 Task: Look for space in Macia, Mozambique from 4th June, 2023 to 8th June, 2023 for 2 adults in price range Rs.8000 to Rs.16000. Place can be private room with 1  bedroom having 1 bed and 1 bathroom. Property type can be house, flat, guest house, hotel. Booking option can be shelf check-in. Required host language is English.
Action: Mouse moved to (420, 92)
Screenshot: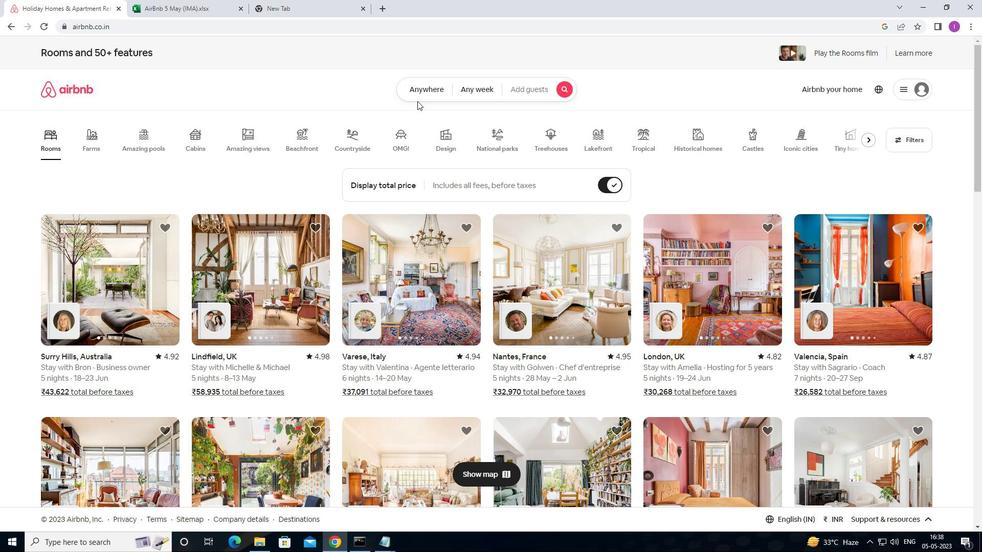 
Action: Mouse pressed left at (420, 92)
Screenshot: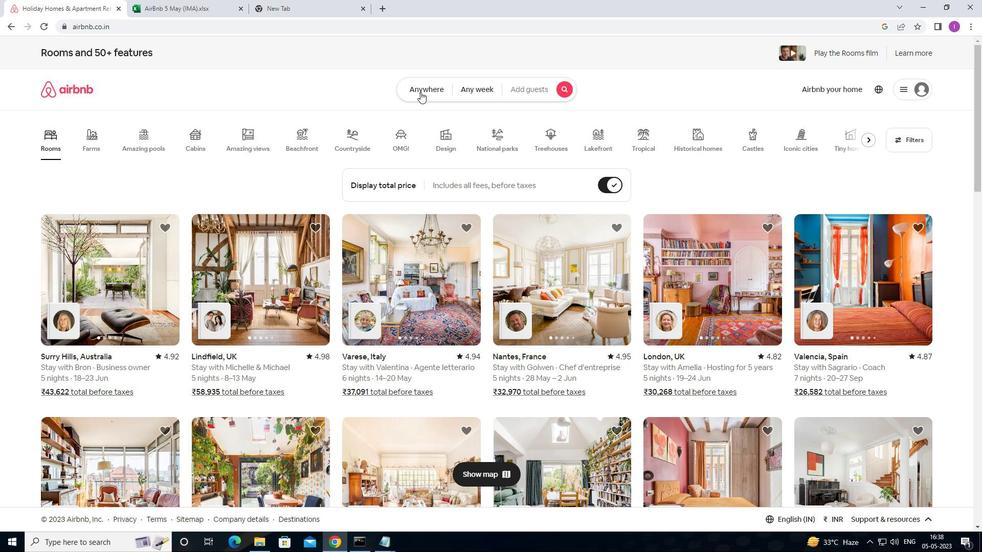 
Action: Mouse moved to (347, 126)
Screenshot: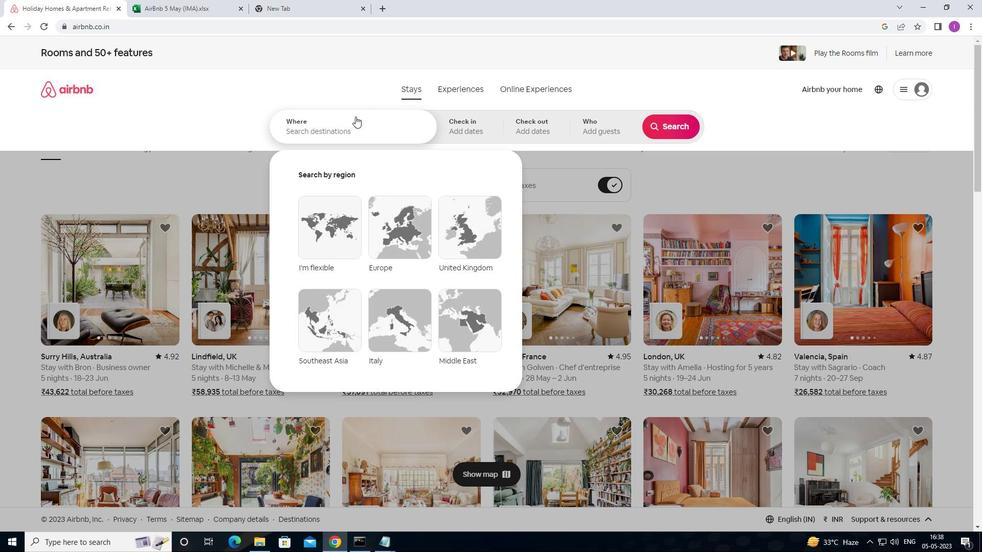 
Action: Mouse pressed left at (347, 126)
Screenshot: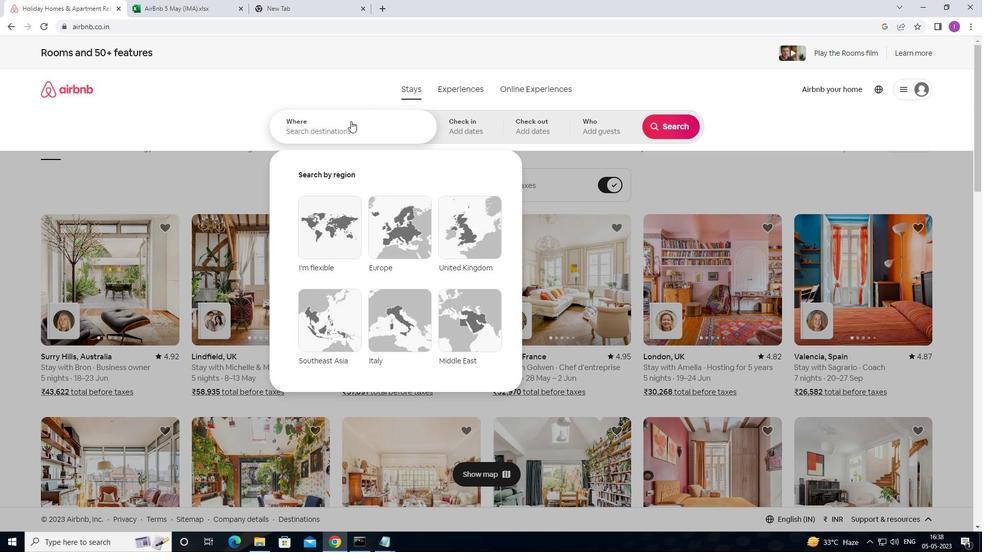 
Action: Key pressed <Key.shift>MACIA,<Key.shift>MNA<Key.backspace>O<Key.backspace><Key.backspace>OZAMBIQUE
Screenshot: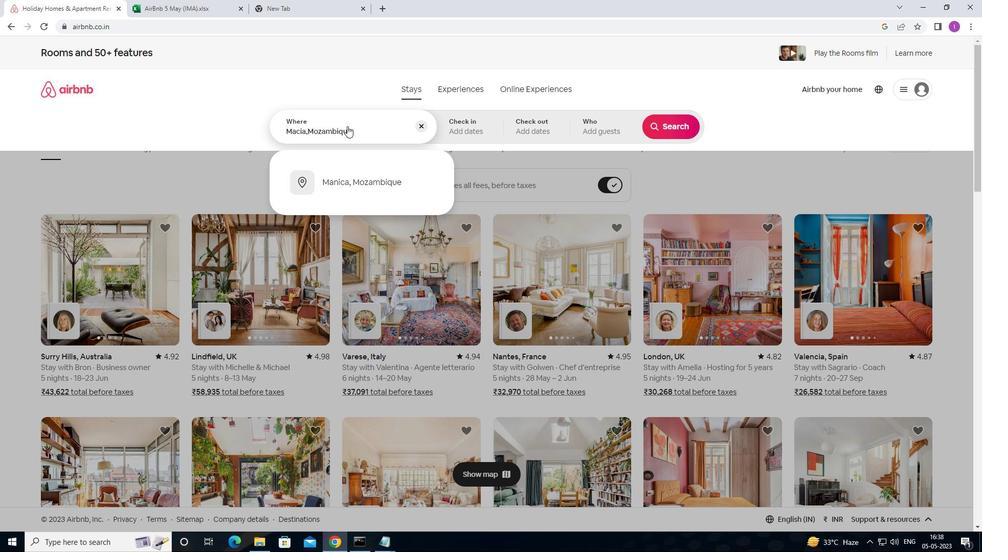 
Action: Mouse moved to (374, 179)
Screenshot: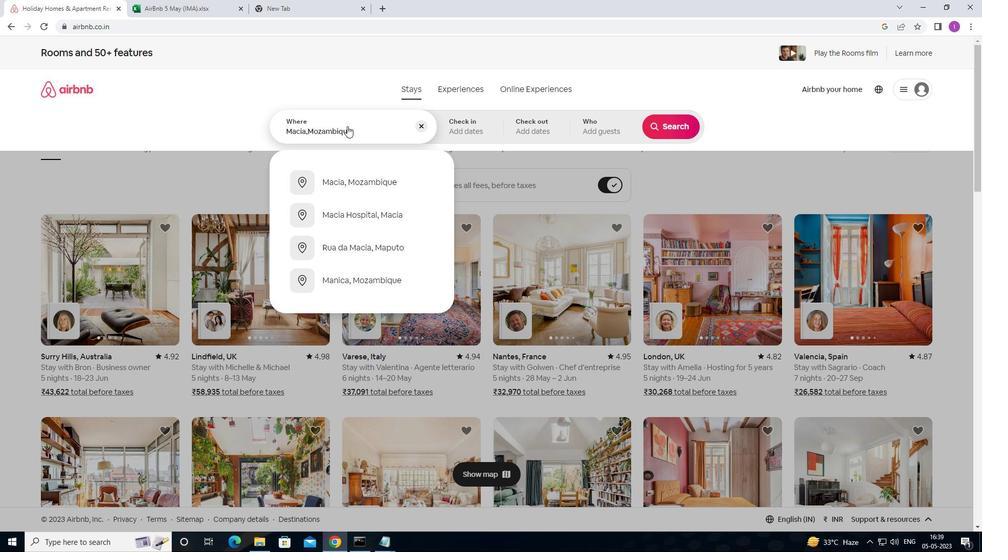 
Action: Mouse pressed left at (374, 179)
Screenshot: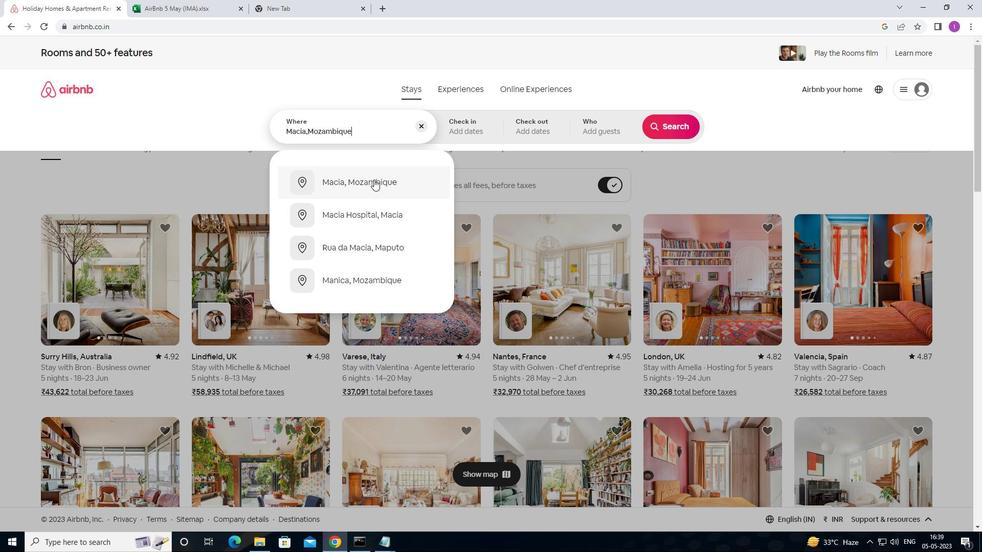
Action: Mouse moved to (480, 126)
Screenshot: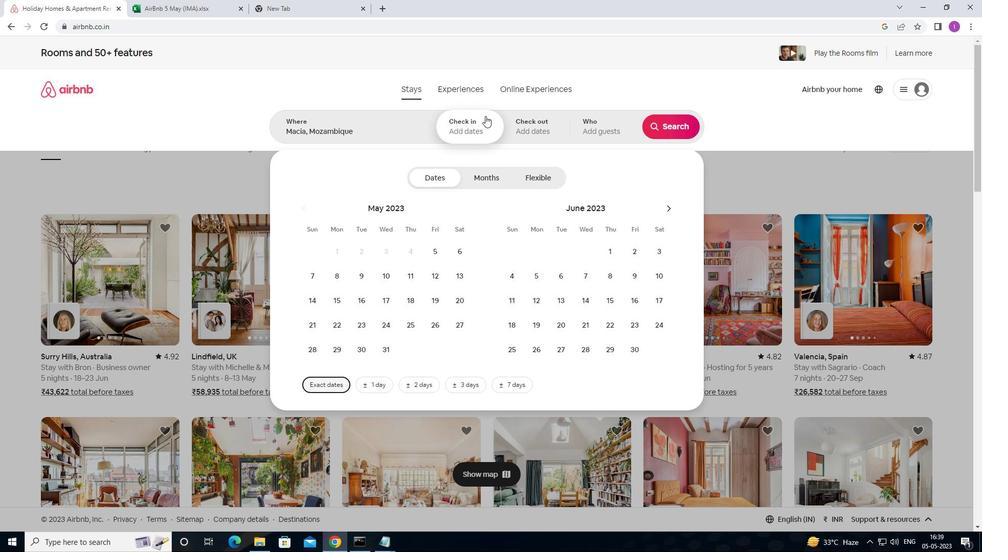 
Action: Mouse pressed left at (480, 126)
Screenshot: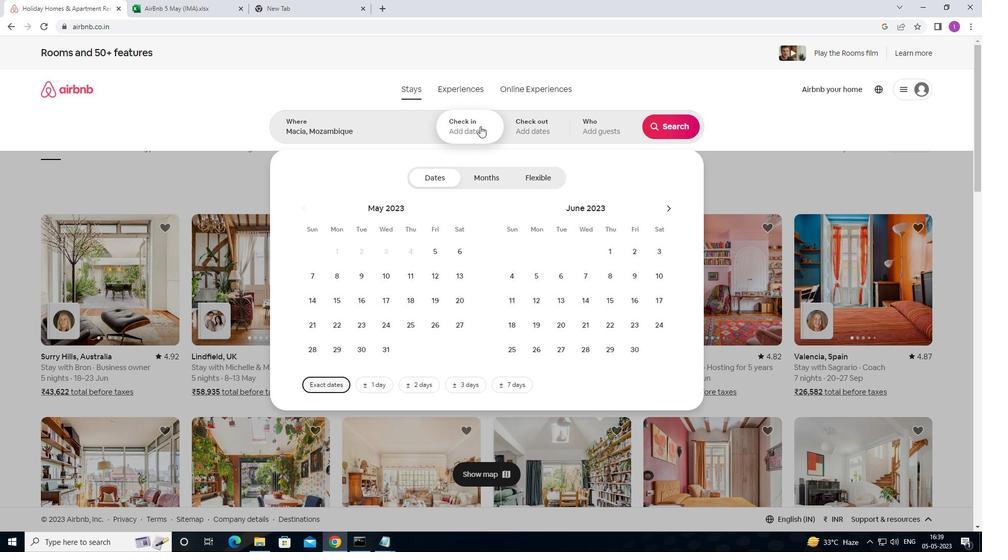 
Action: Mouse moved to (471, 131)
Screenshot: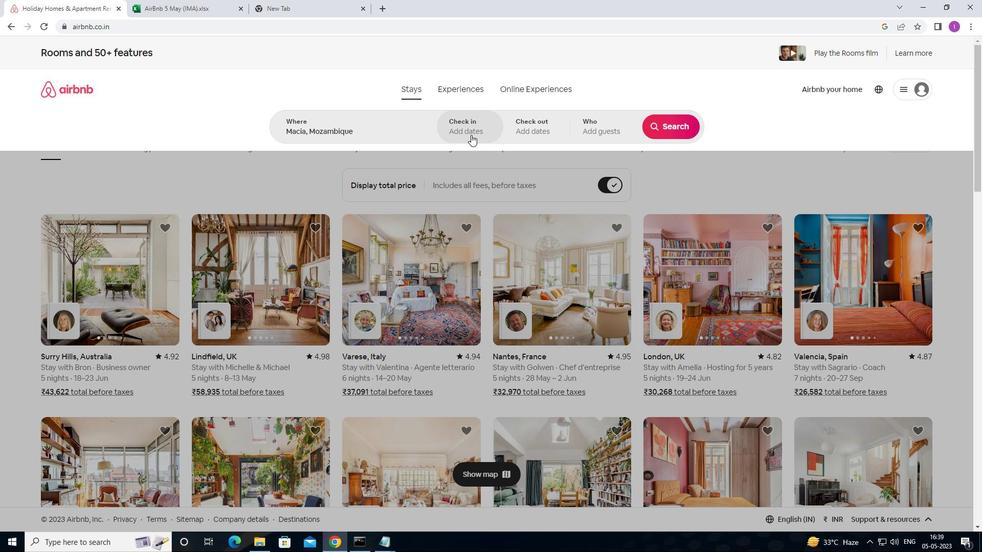
Action: Mouse pressed left at (471, 131)
Screenshot: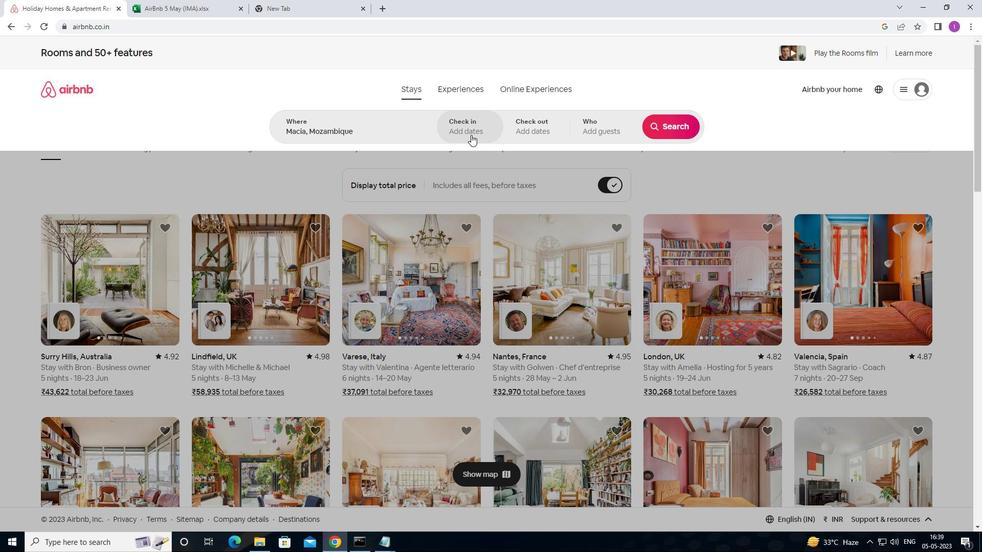 
Action: Mouse moved to (668, 208)
Screenshot: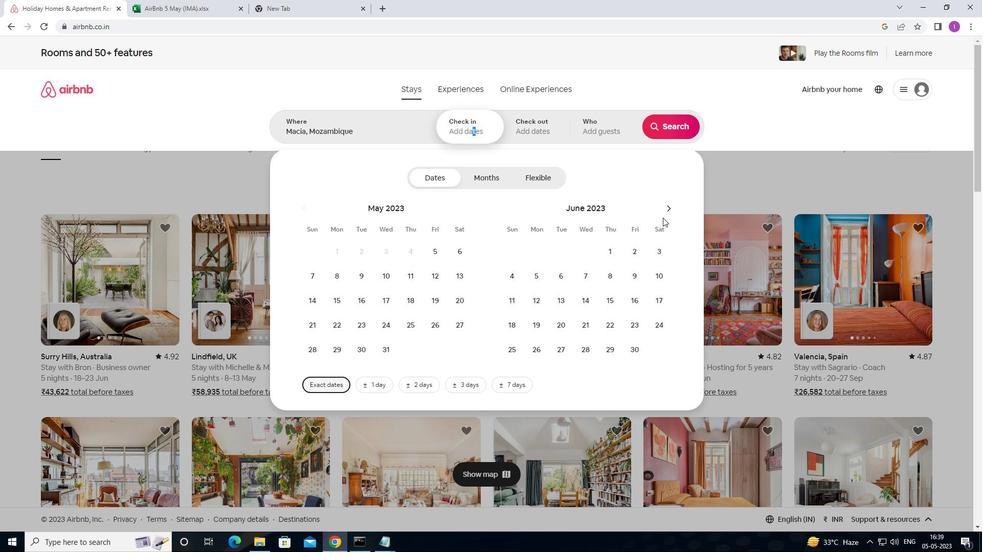 
Action: Mouse pressed left at (668, 208)
Screenshot: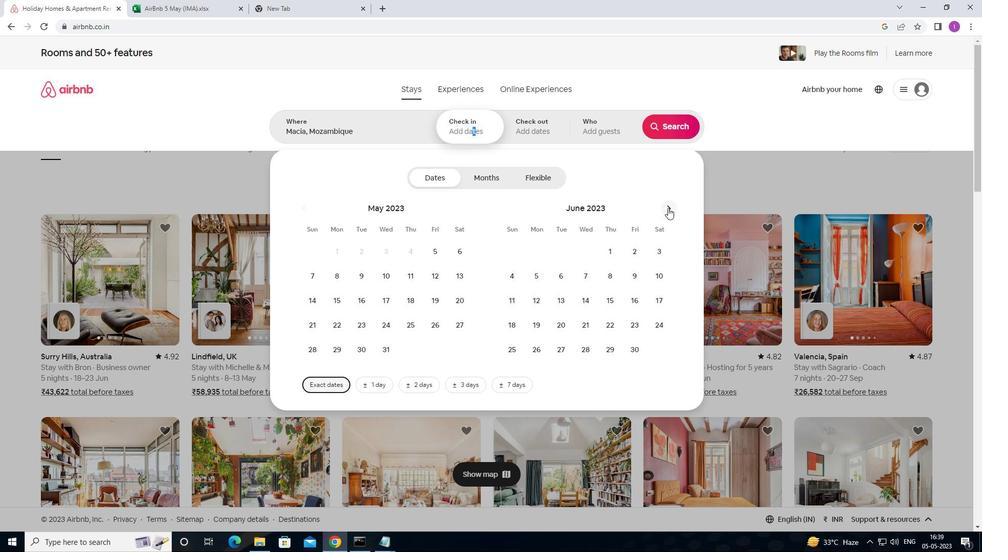 
Action: Mouse pressed left at (668, 208)
Screenshot: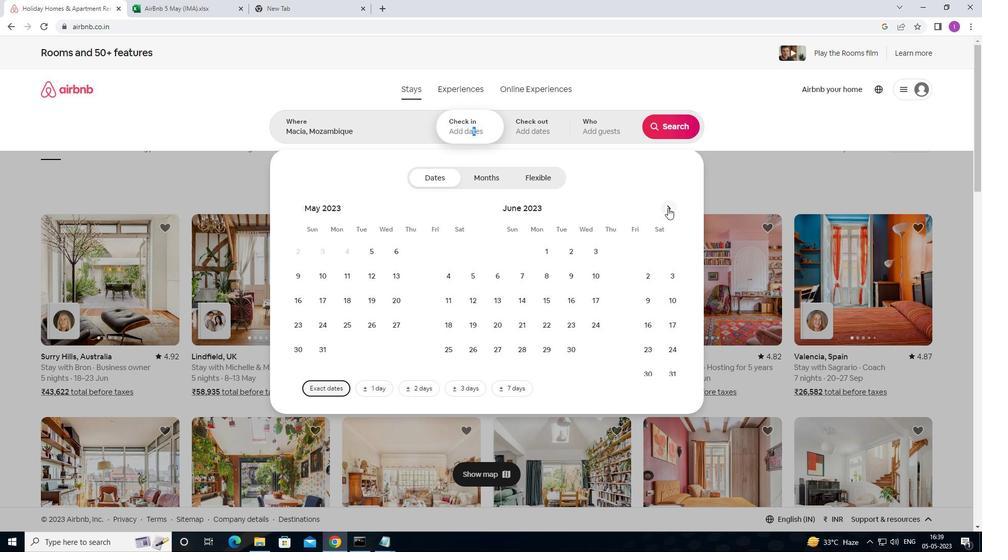 
Action: Mouse moved to (308, 210)
Screenshot: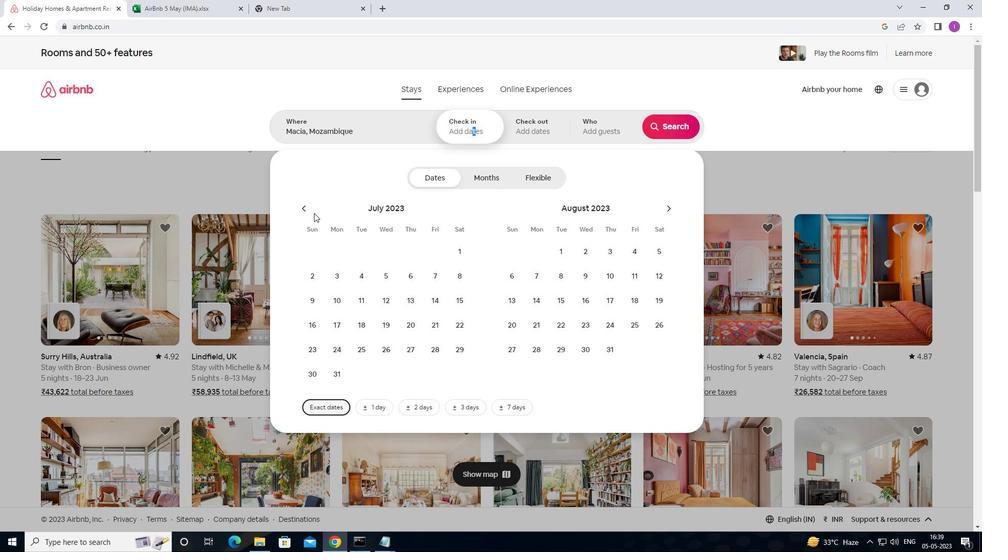 
Action: Mouse pressed left at (308, 210)
Screenshot: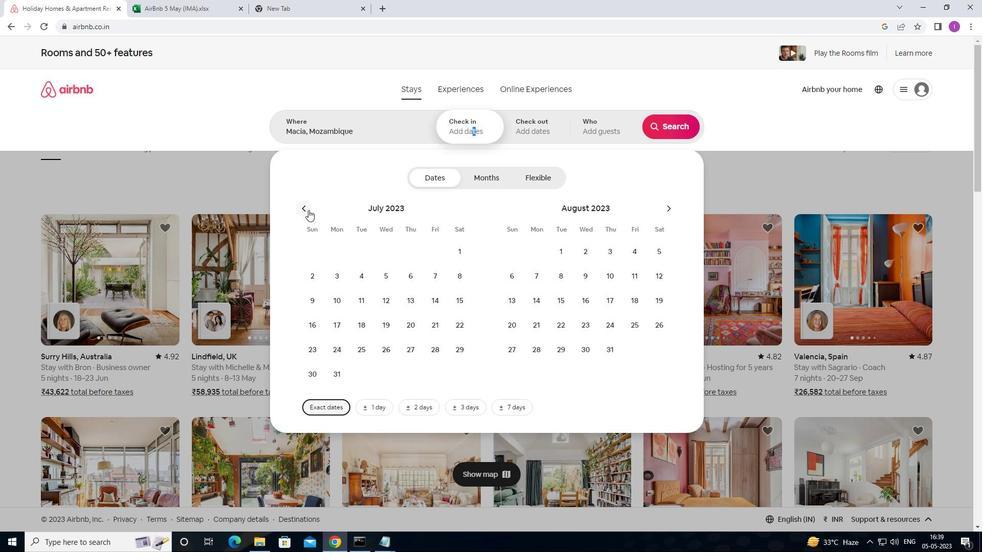 
Action: Mouse moved to (320, 278)
Screenshot: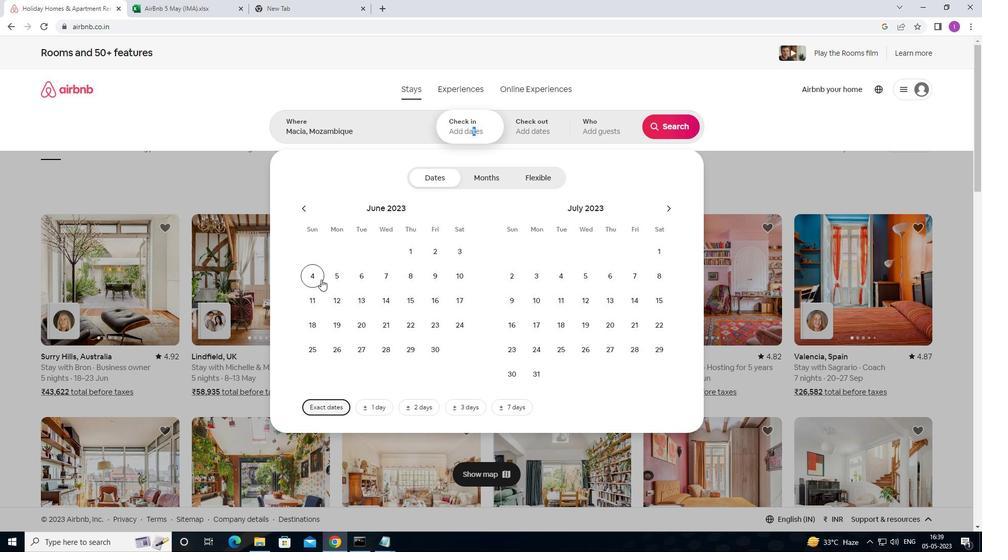 
Action: Mouse pressed left at (320, 278)
Screenshot: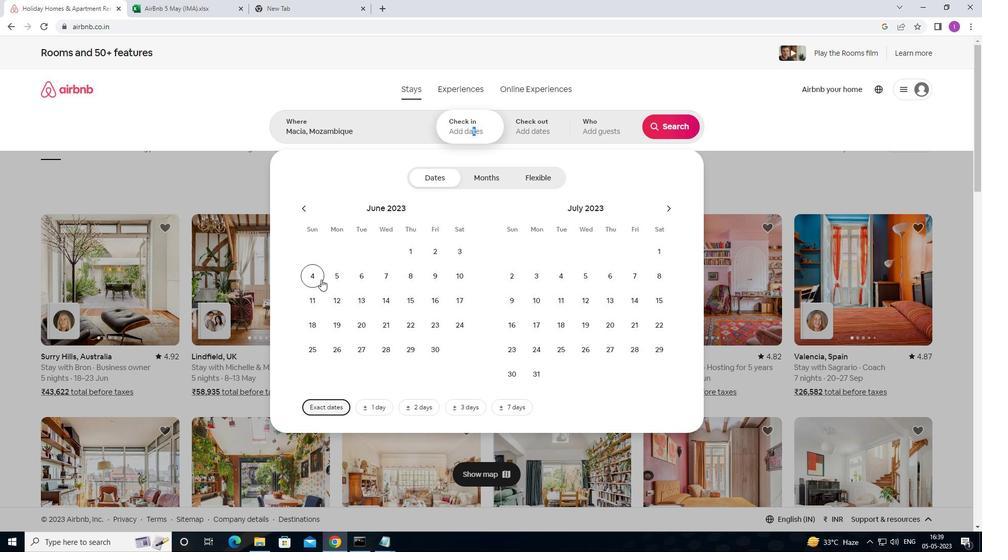 
Action: Mouse moved to (410, 279)
Screenshot: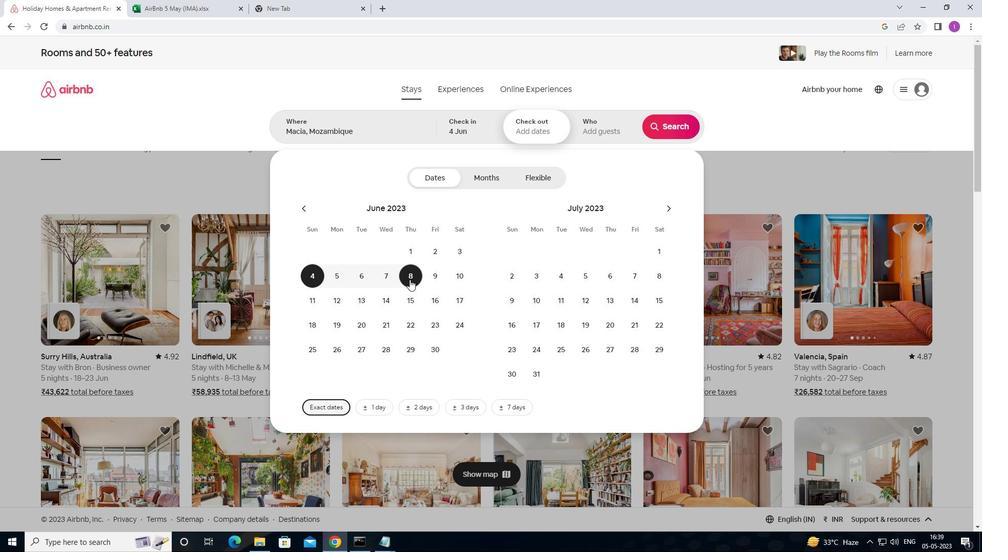 
Action: Mouse pressed left at (410, 279)
Screenshot: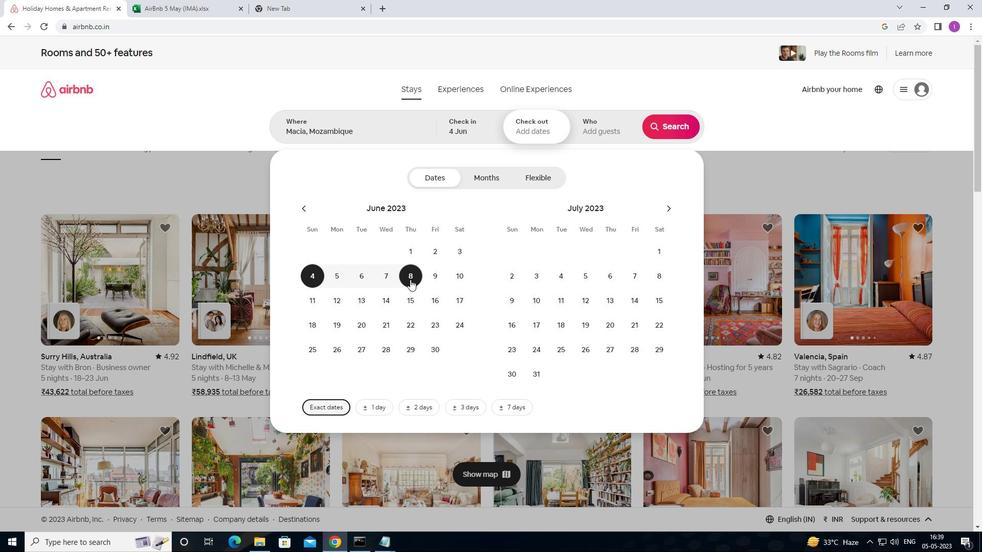 
Action: Mouse moved to (600, 134)
Screenshot: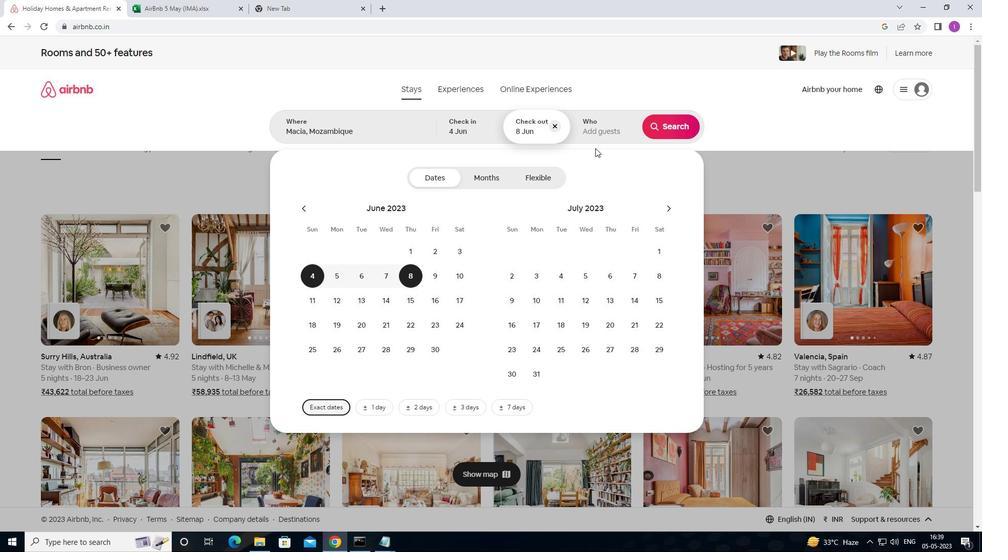 
Action: Mouse pressed left at (600, 134)
Screenshot: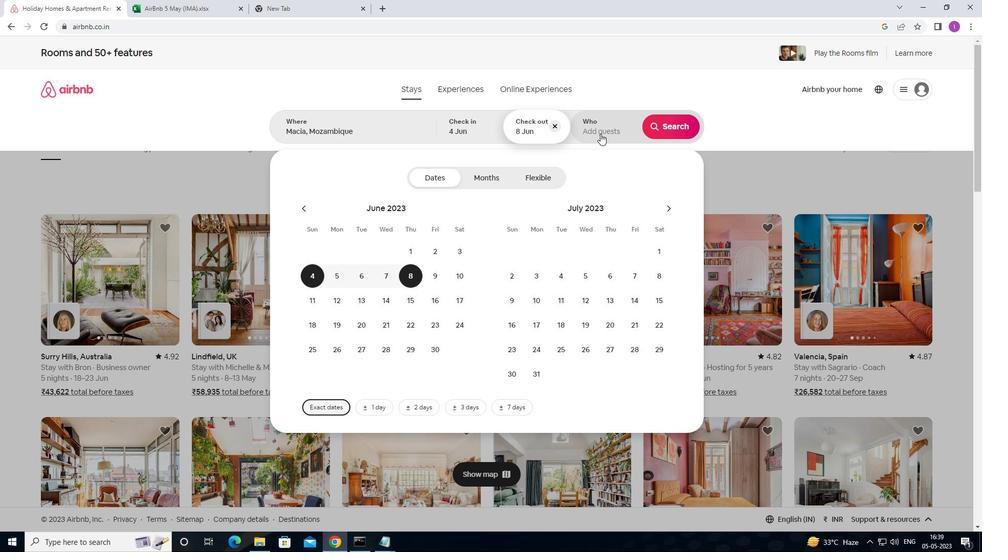 
Action: Mouse moved to (678, 182)
Screenshot: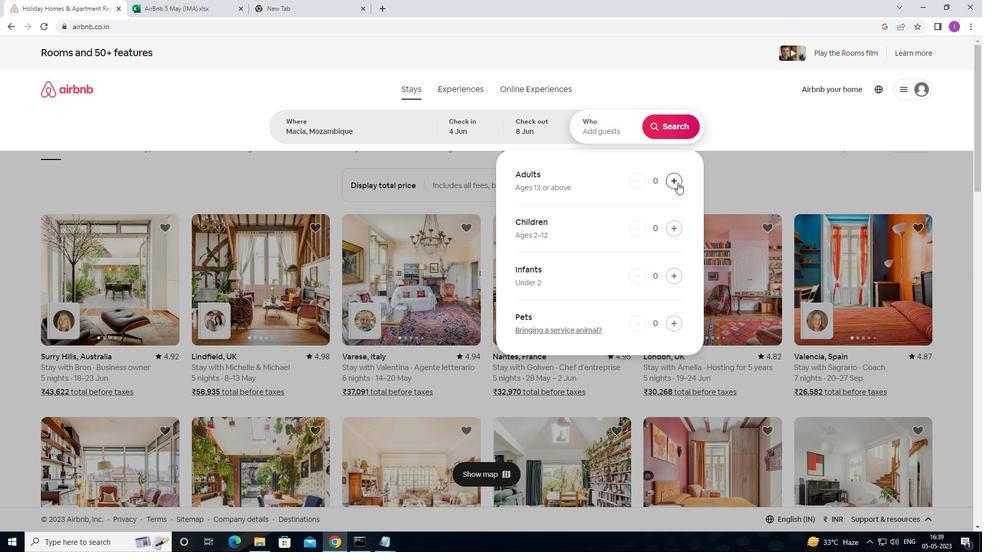 
Action: Mouse pressed left at (678, 182)
Screenshot: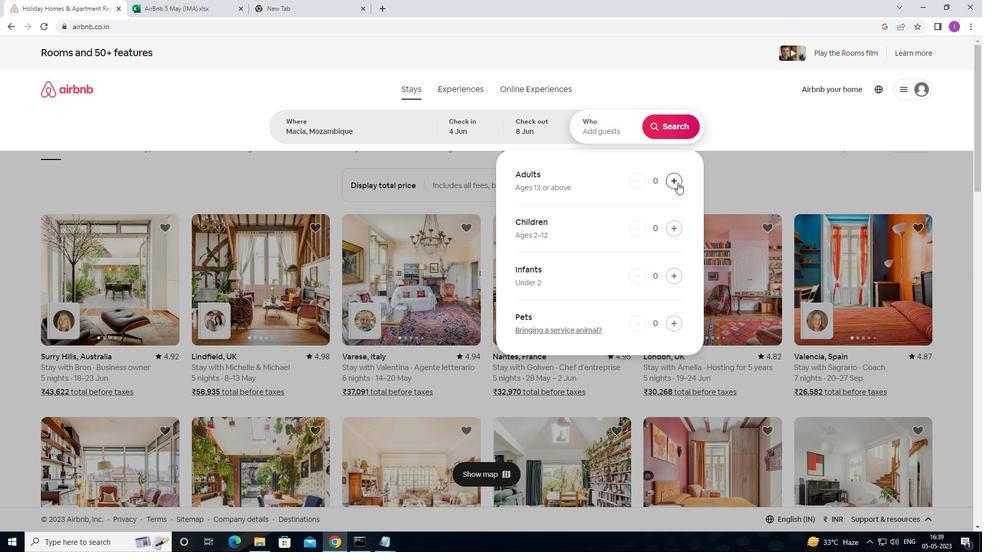 
Action: Mouse moved to (679, 182)
Screenshot: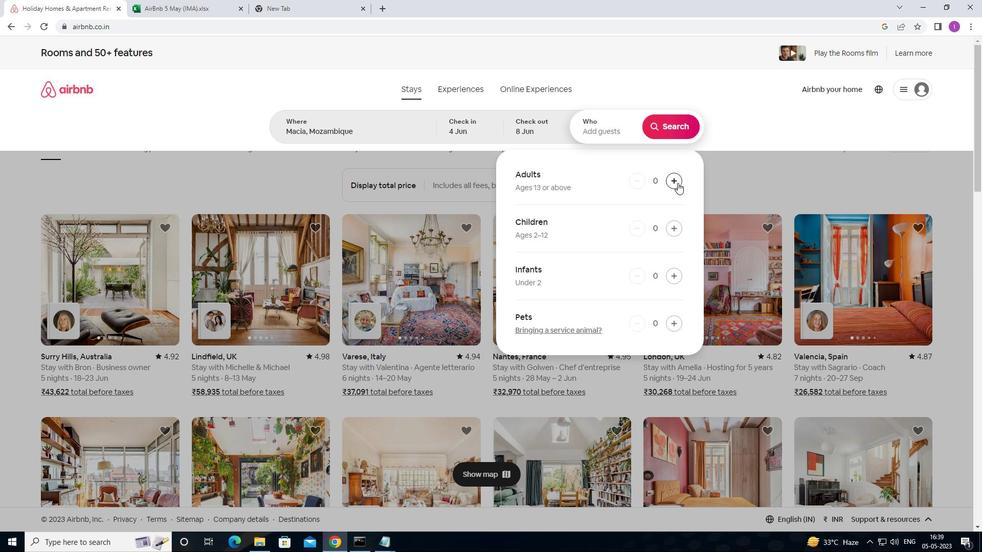 
Action: Mouse pressed left at (679, 182)
Screenshot: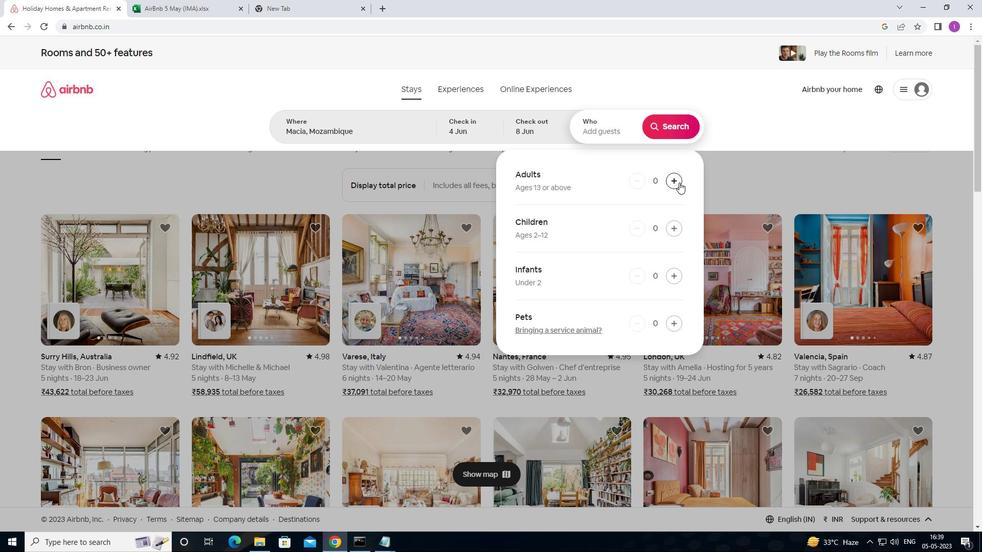
Action: Mouse moved to (670, 129)
Screenshot: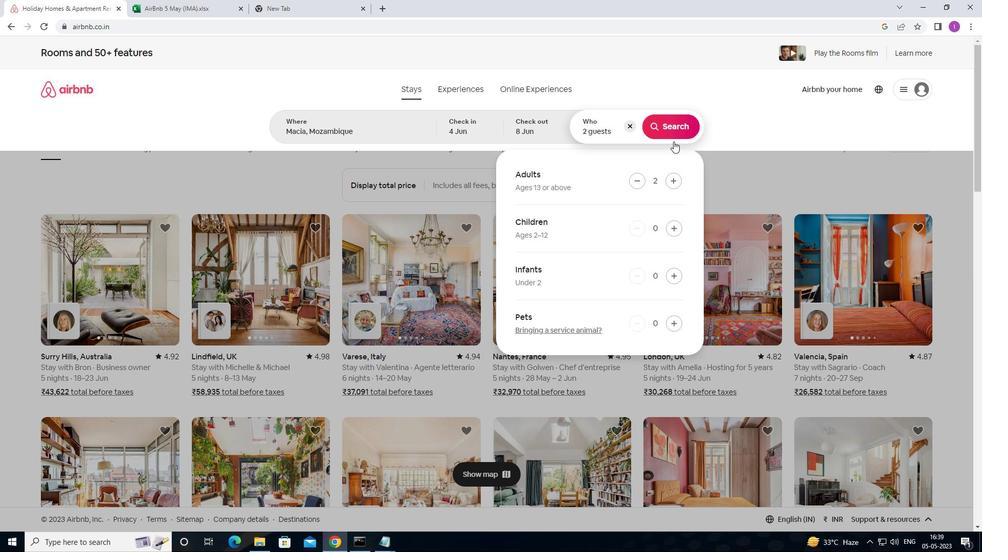 
Action: Mouse pressed left at (670, 129)
Screenshot: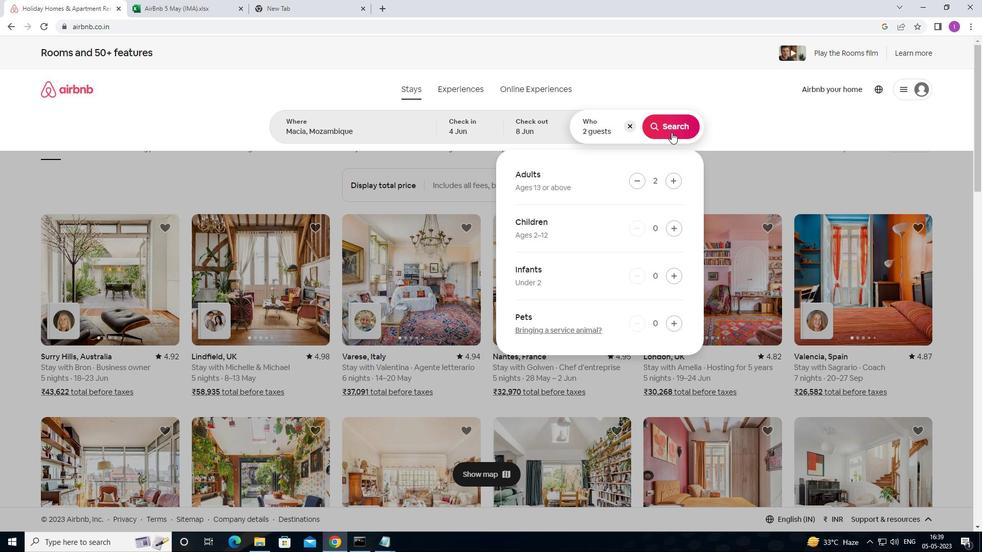 
Action: Mouse moved to (931, 91)
Screenshot: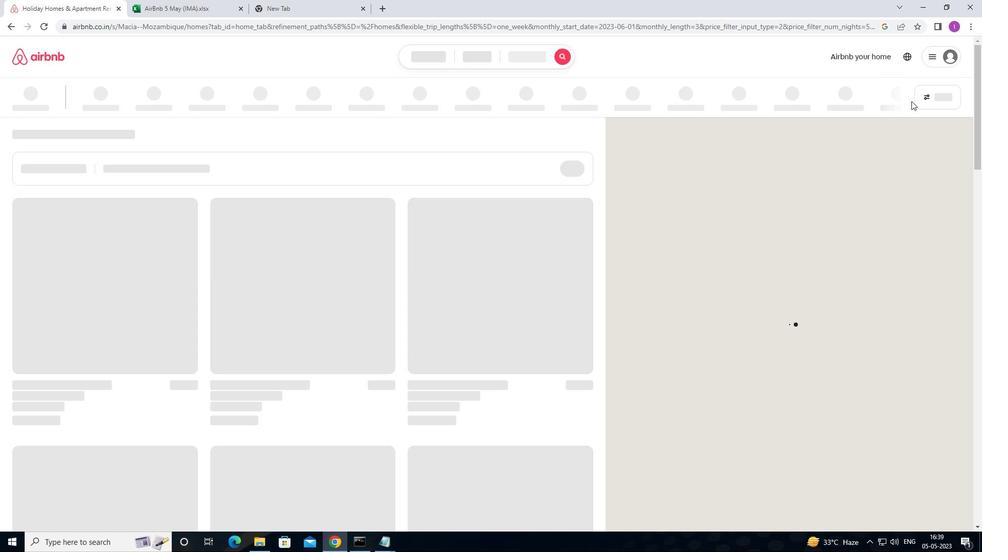 
Action: Mouse pressed left at (931, 91)
Screenshot: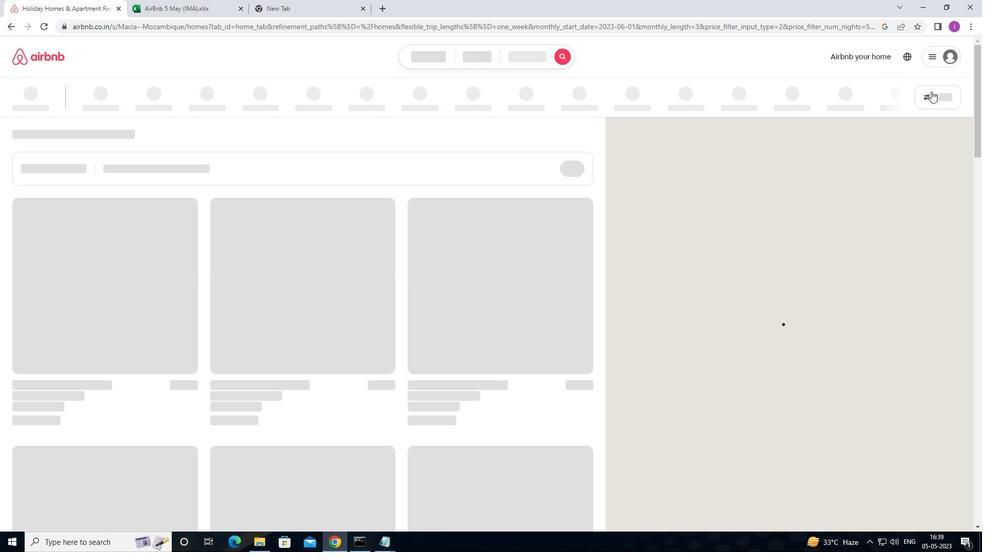 
Action: Mouse moved to (381, 345)
Screenshot: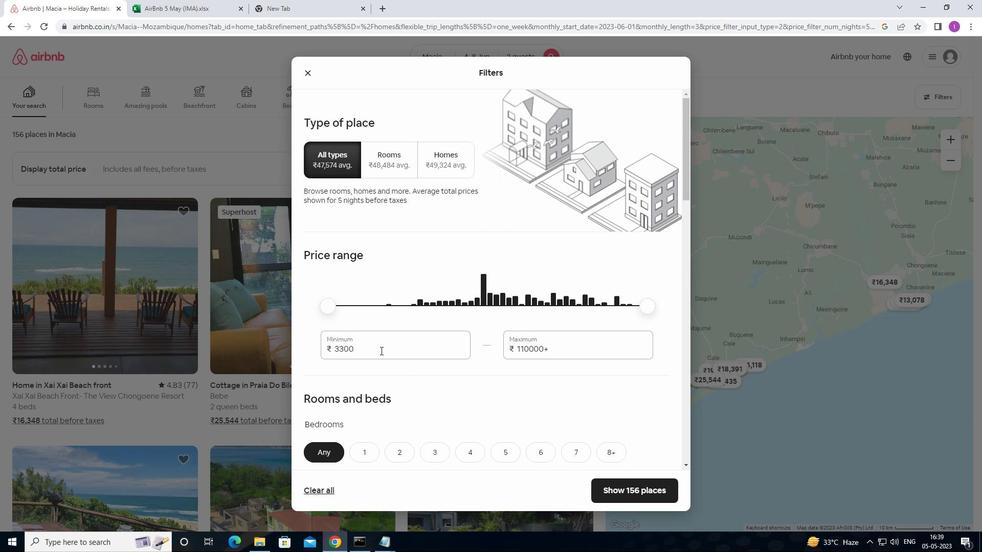 
Action: Mouse pressed left at (381, 345)
Screenshot: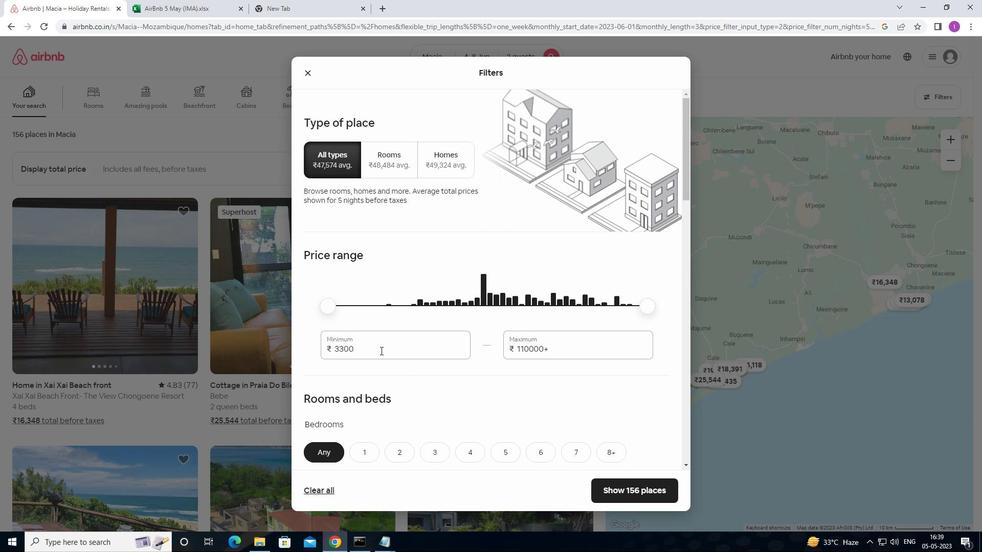 
Action: Mouse moved to (326, 341)
Screenshot: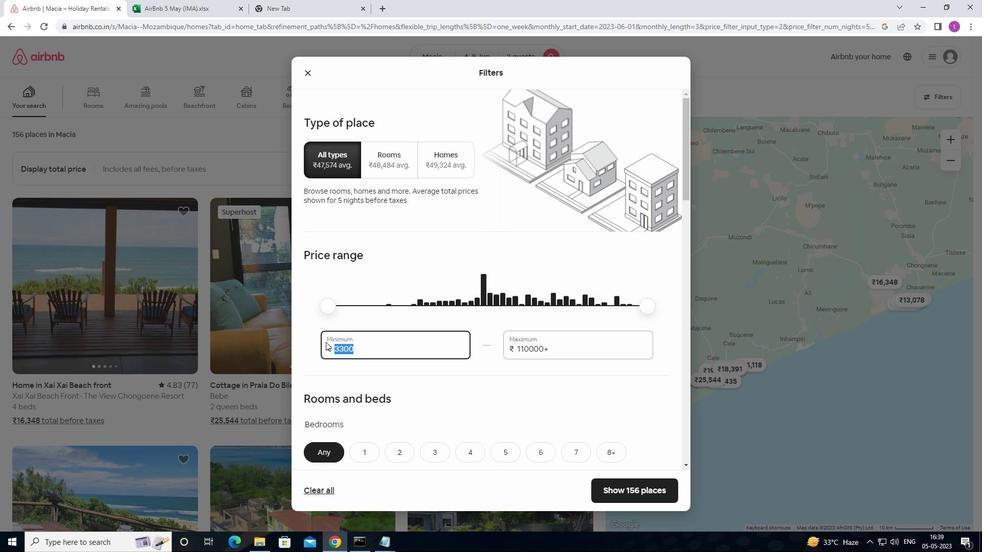 
Action: Key pressed 8
Screenshot: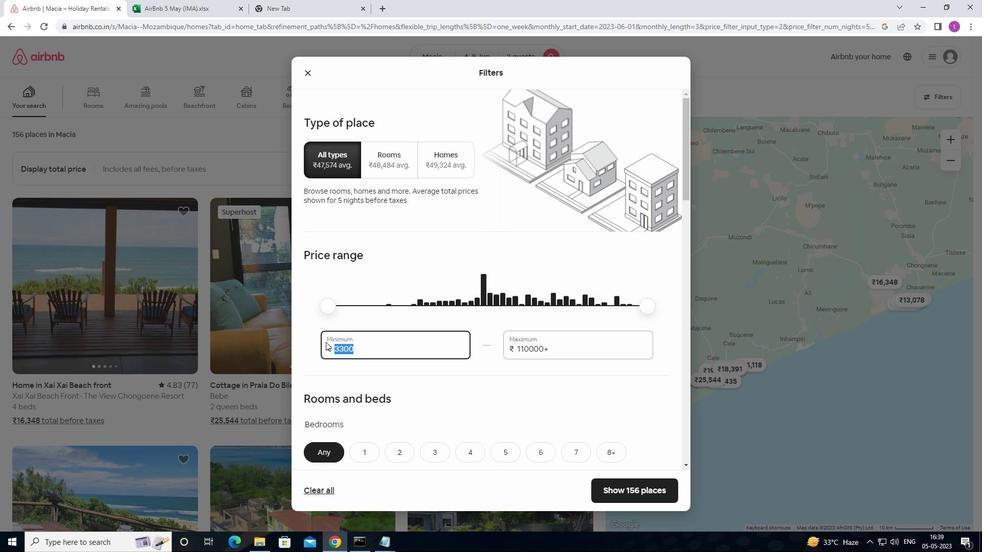 
Action: Mouse moved to (328, 338)
Screenshot: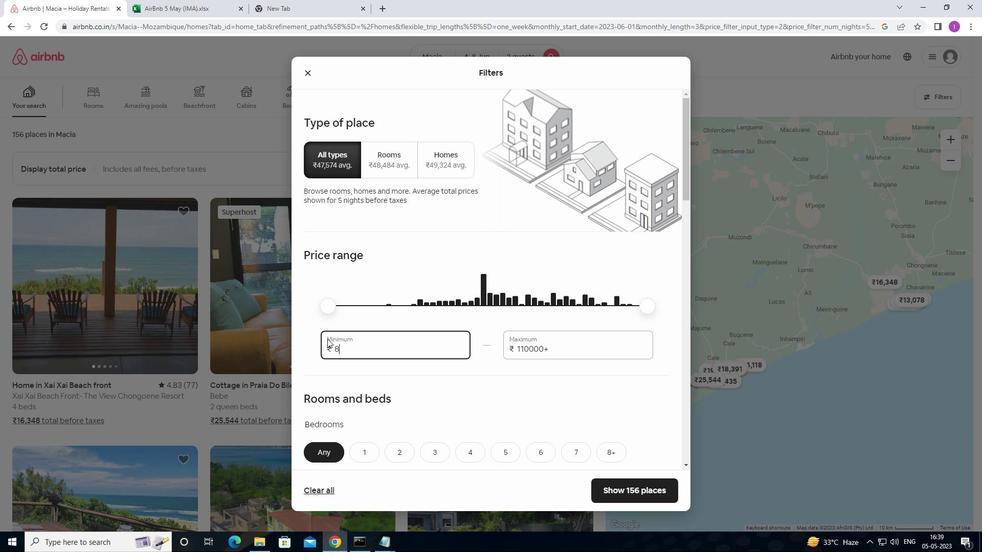 
Action: Key pressed 0
Screenshot: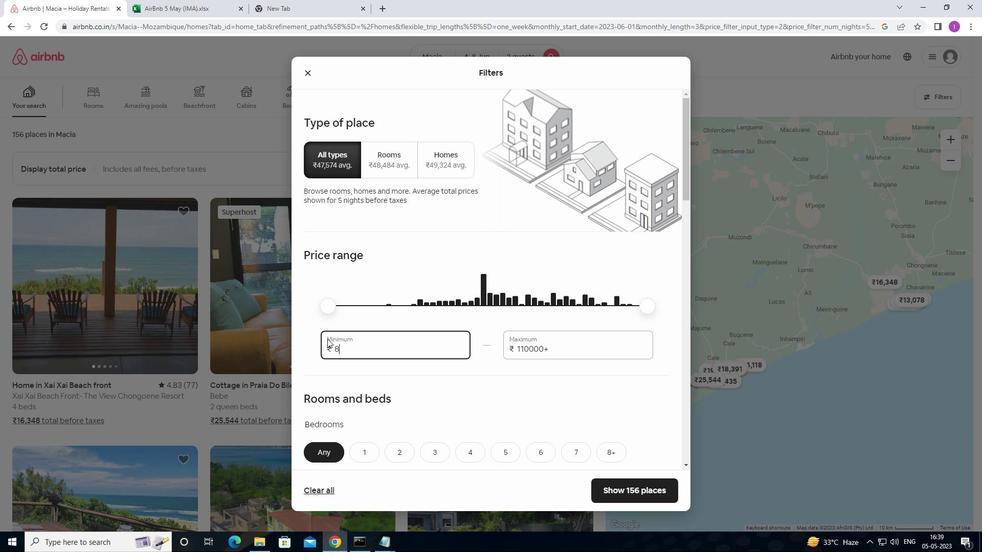 
Action: Mouse moved to (331, 336)
Screenshot: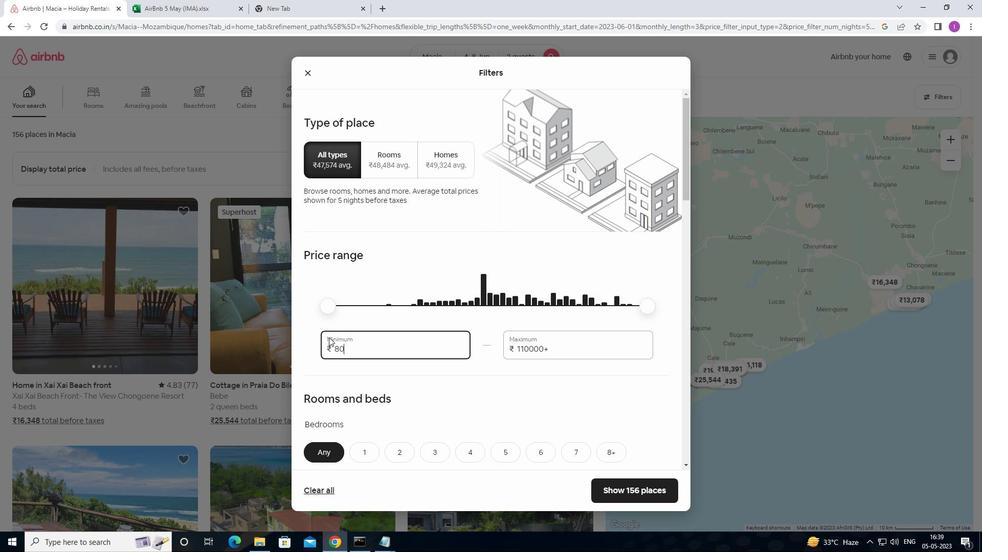 
Action: Key pressed 0
Screenshot: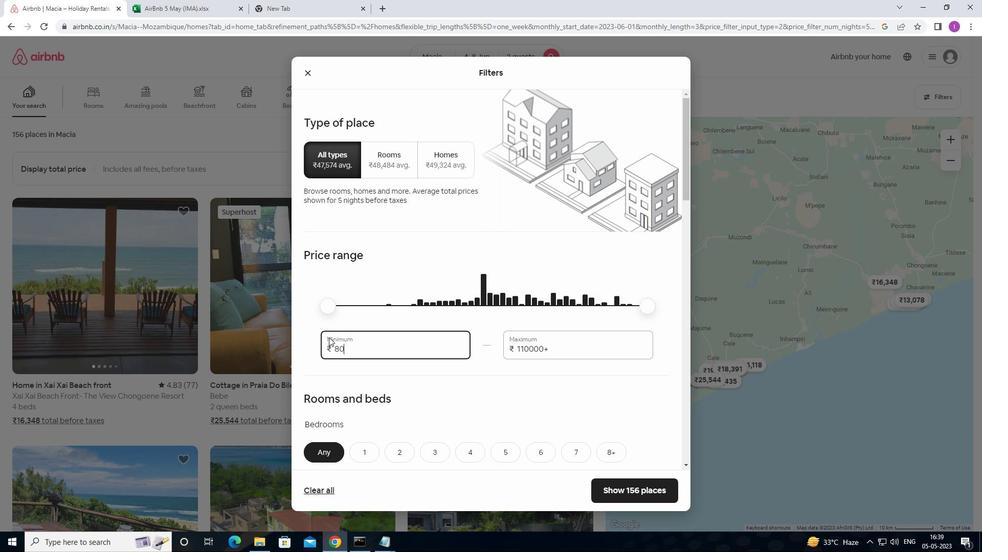 
Action: Mouse moved to (333, 335)
Screenshot: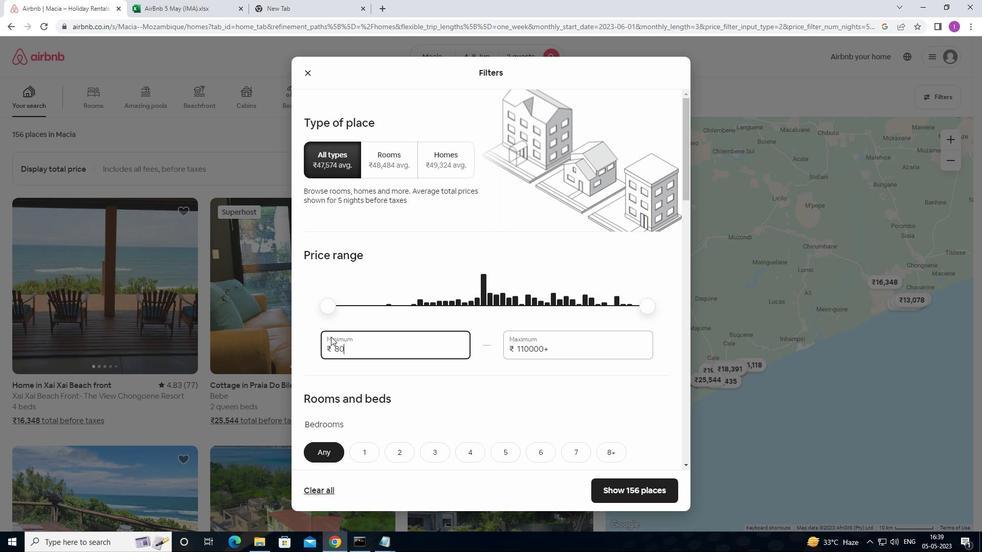 
Action: Key pressed 0
Screenshot: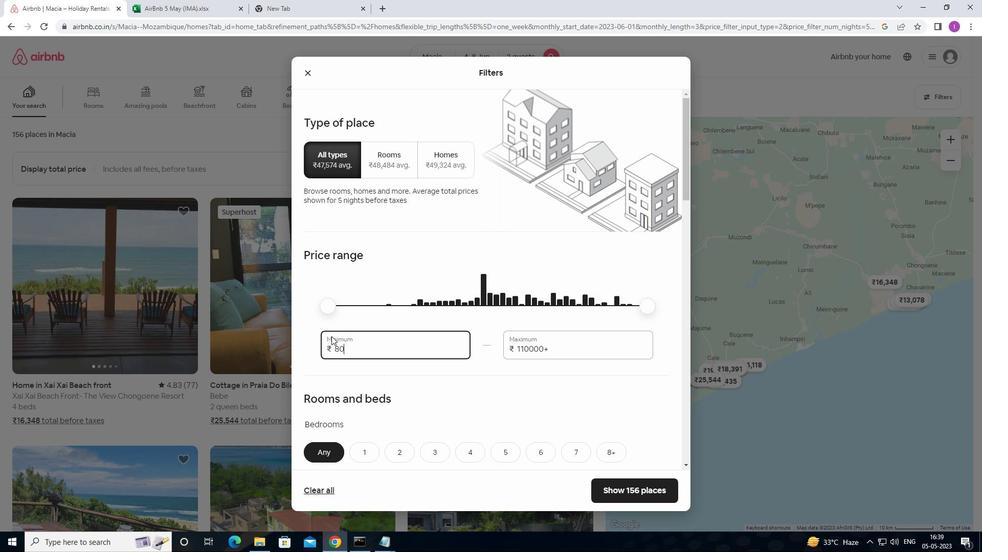 
Action: Mouse moved to (555, 345)
Screenshot: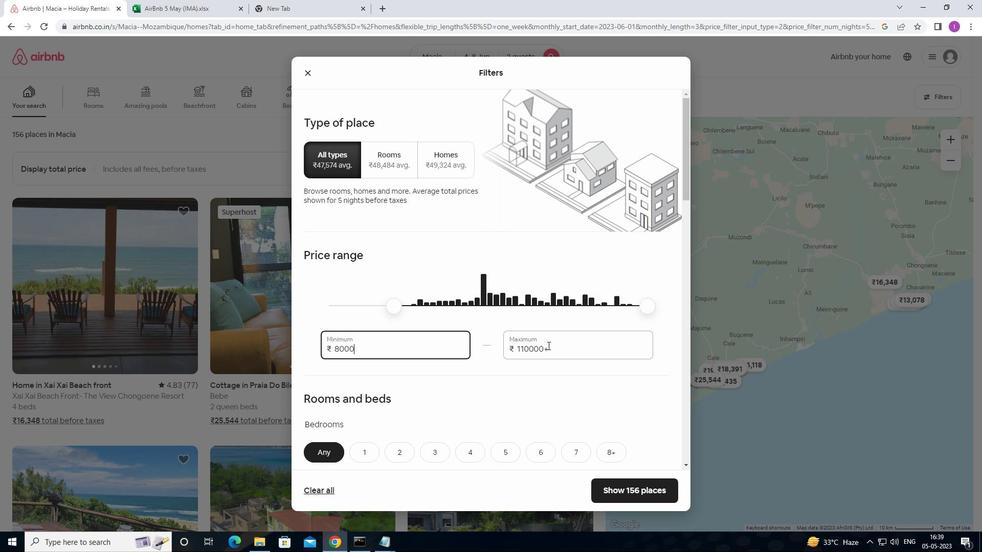 
Action: Mouse pressed left at (555, 345)
Screenshot: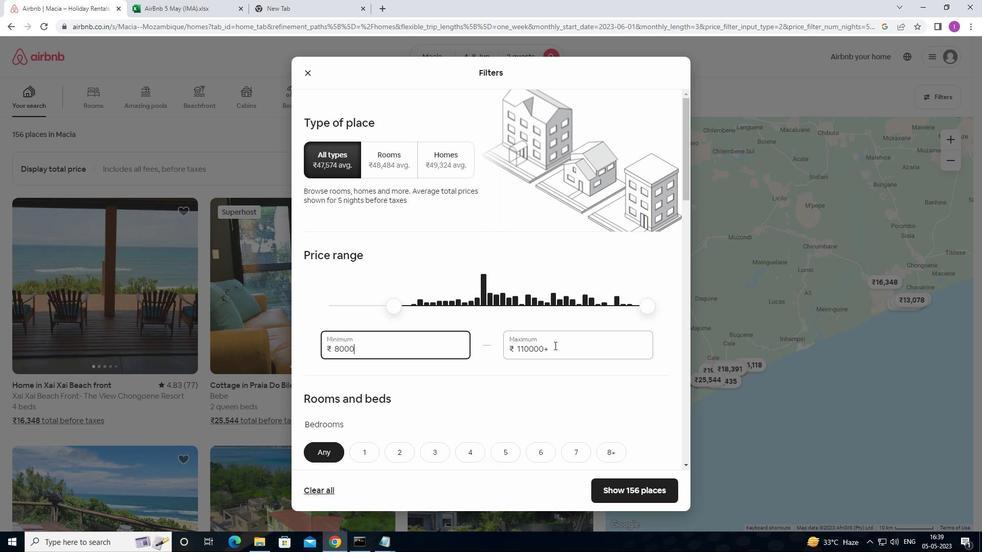 
Action: Mouse moved to (511, 356)
Screenshot: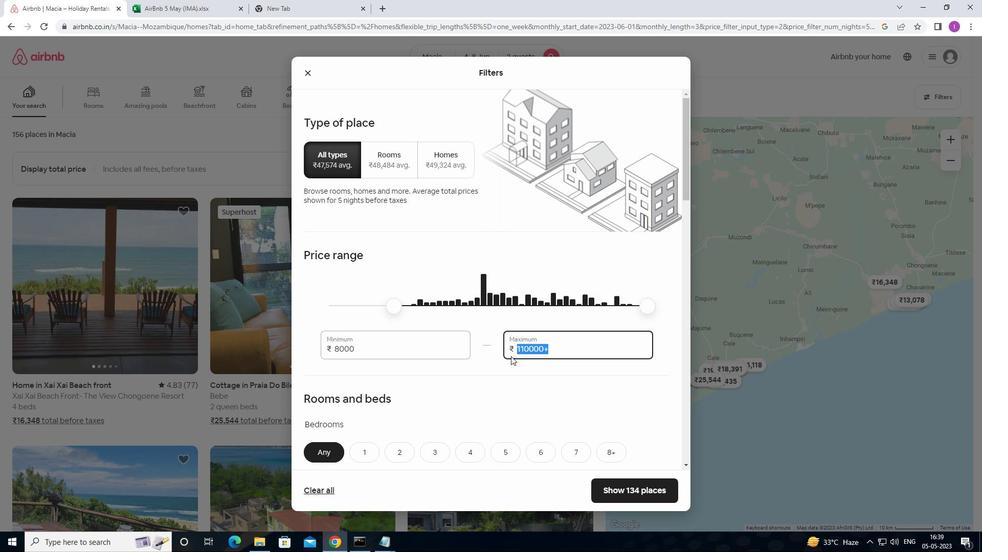 
Action: Key pressed 1
Screenshot: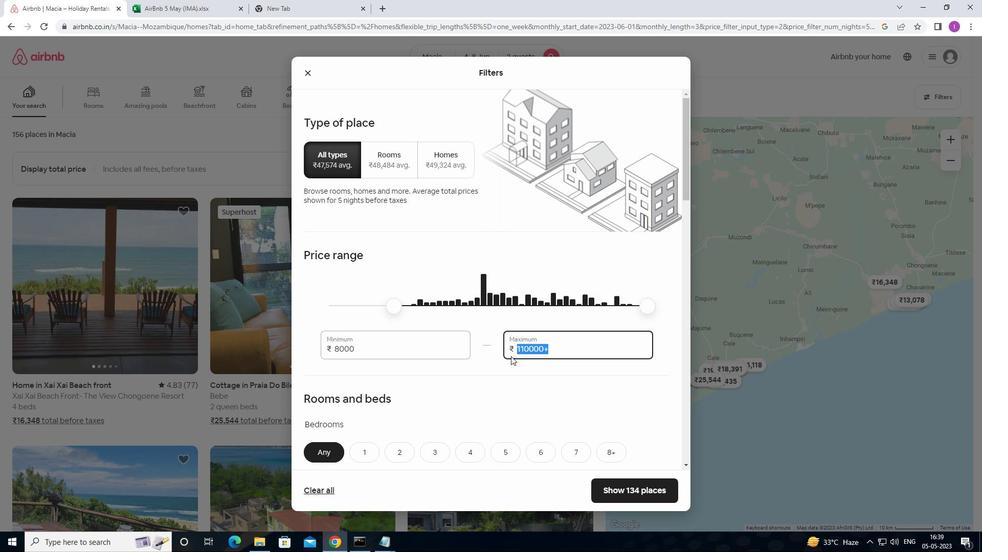 
Action: Mouse moved to (511, 355)
Screenshot: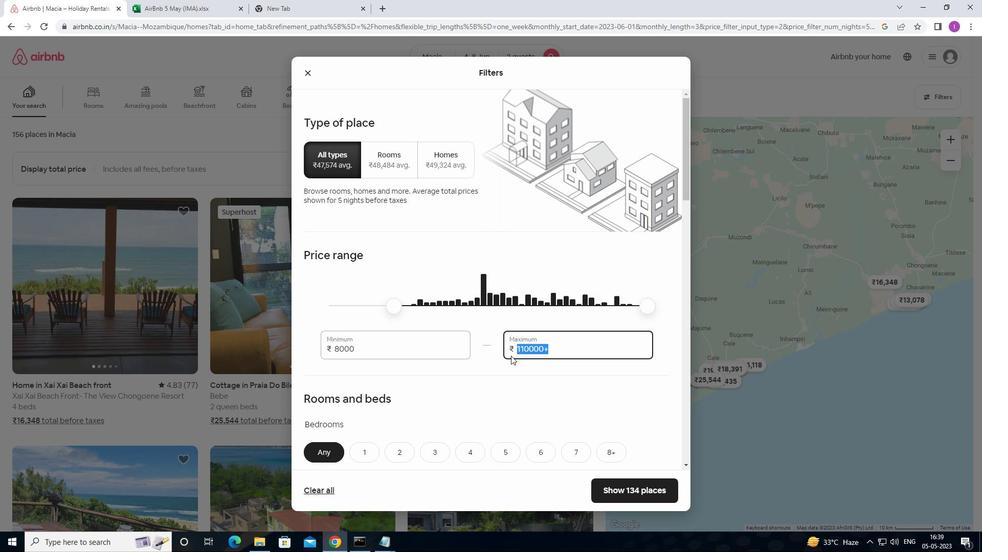
Action: Key pressed 6
Screenshot: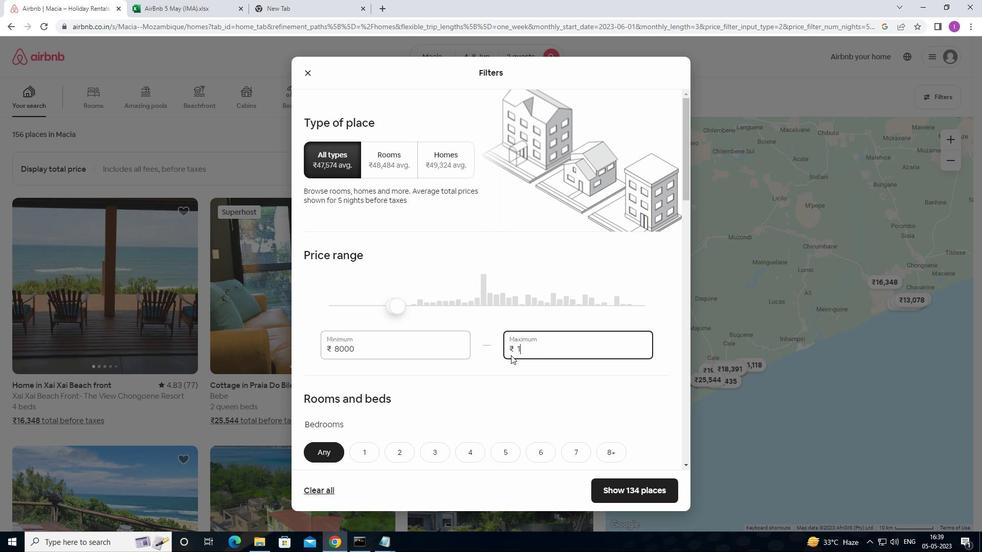 
Action: Mouse moved to (511, 355)
Screenshot: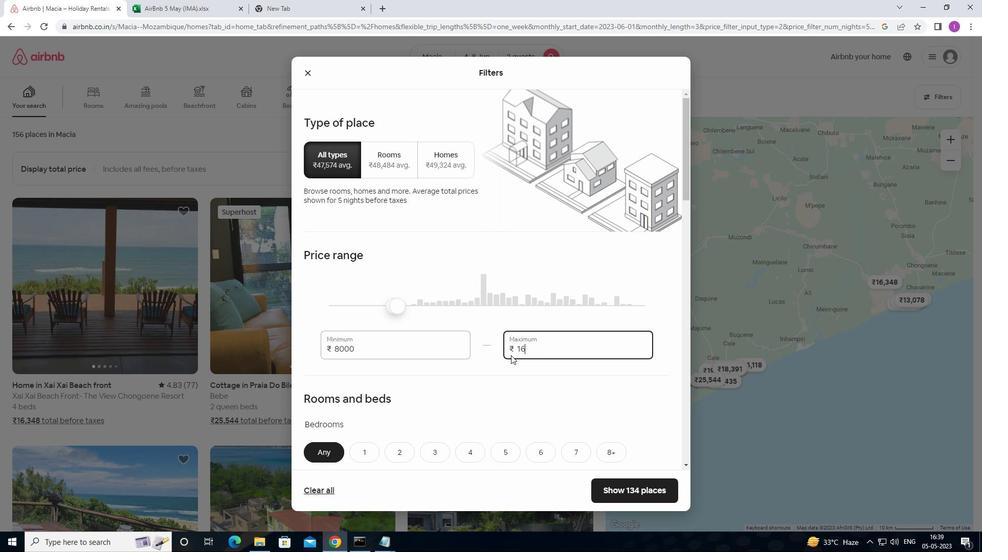 
Action: Key pressed 00
Screenshot: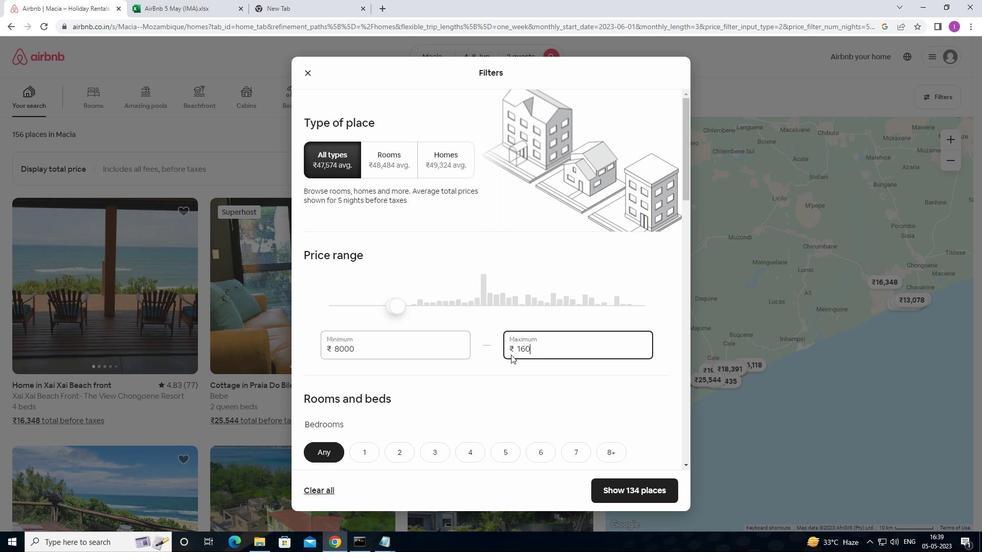 
Action: Mouse moved to (511, 355)
Screenshot: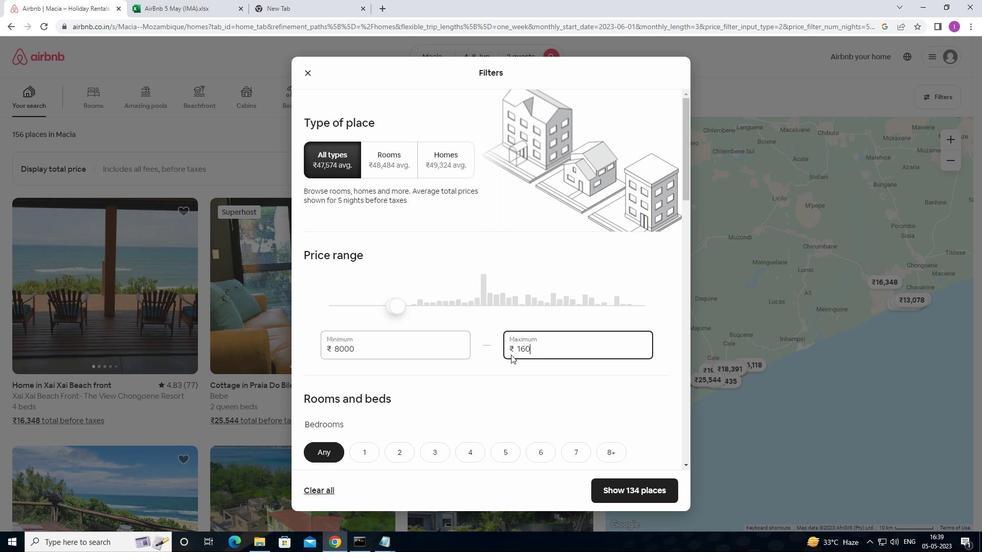 
Action: Key pressed 0
Screenshot: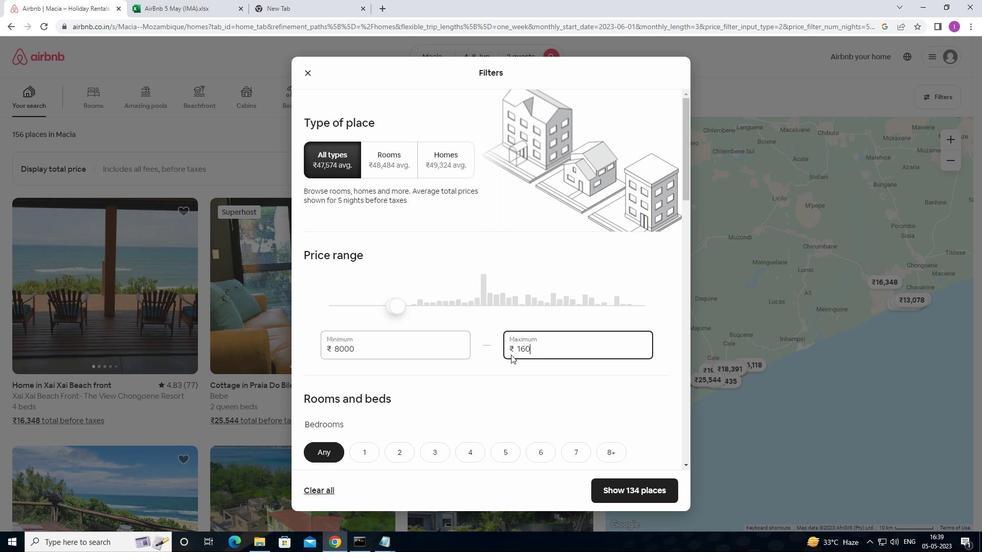 
Action: Mouse moved to (522, 357)
Screenshot: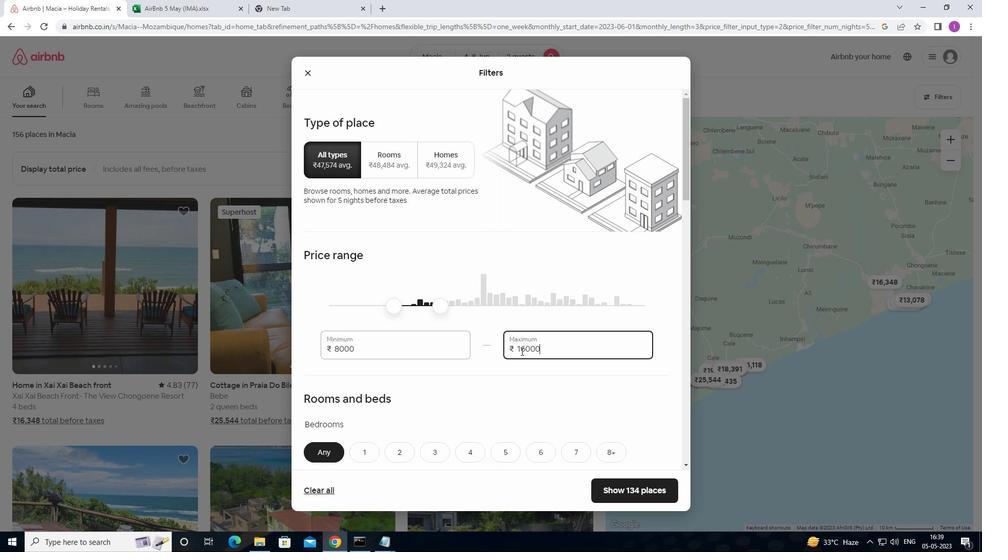 
Action: Mouse scrolled (522, 357) with delta (0, 0)
Screenshot: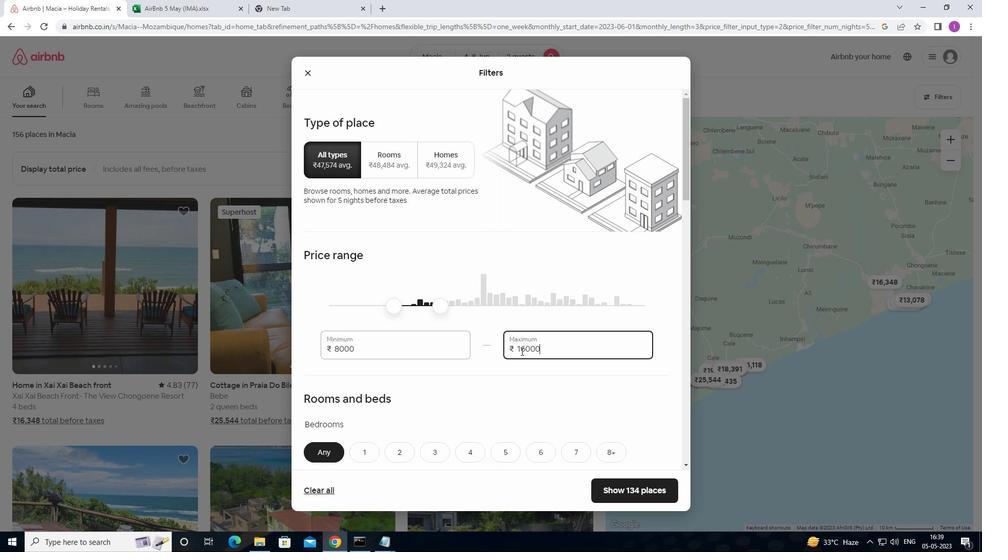 
Action: Mouse moved to (522, 358)
Screenshot: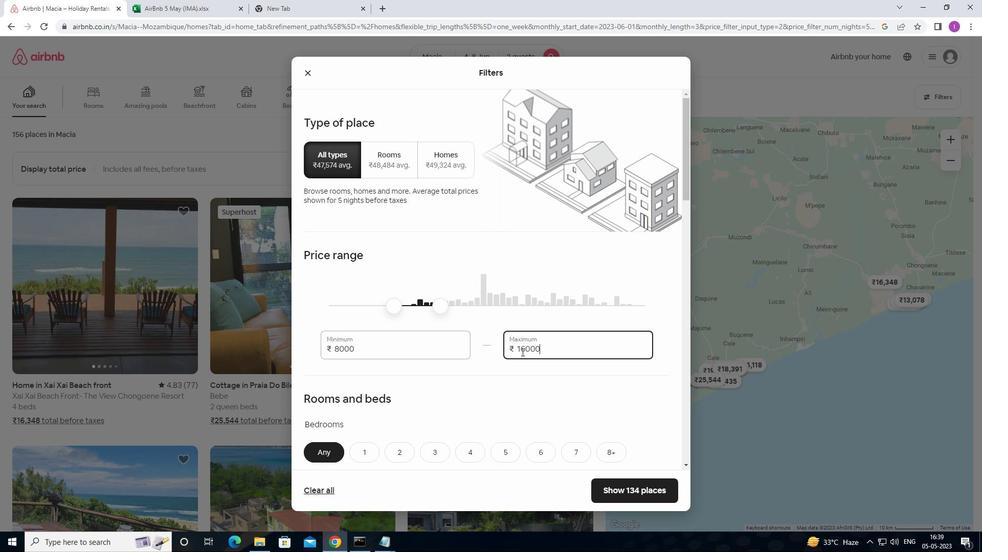 
Action: Mouse scrolled (522, 357) with delta (0, 0)
Screenshot: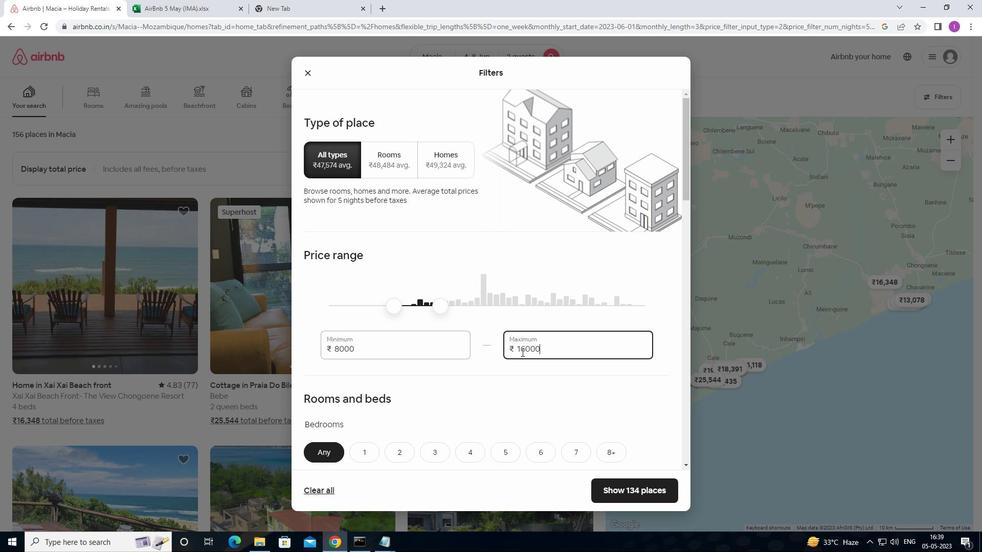 
Action: Mouse moved to (520, 353)
Screenshot: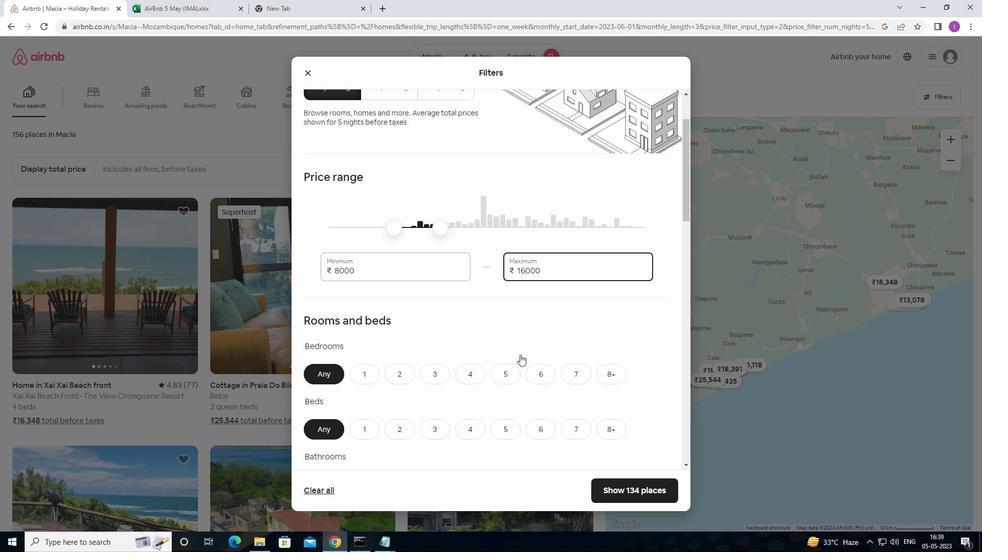 
Action: Mouse scrolled (520, 352) with delta (0, 0)
Screenshot: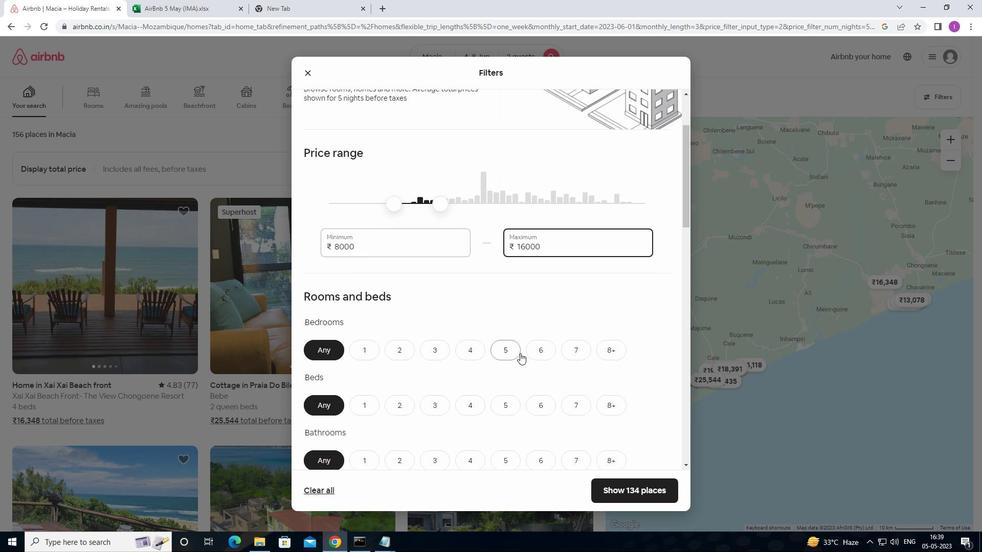 
Action: Mouse moved to (363, 295)
Screenshot: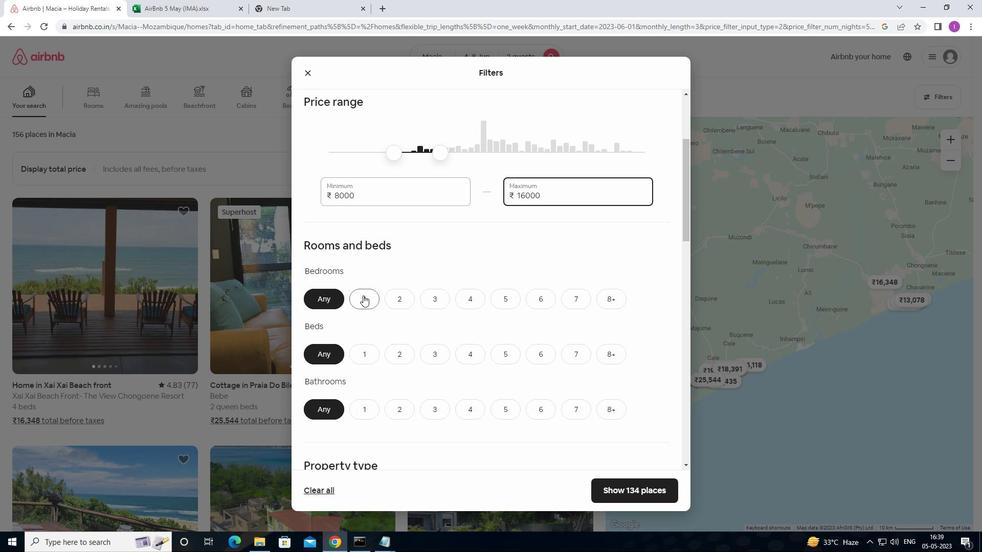 
Action: Mouse pressed left at (363, 295)
Screenshot: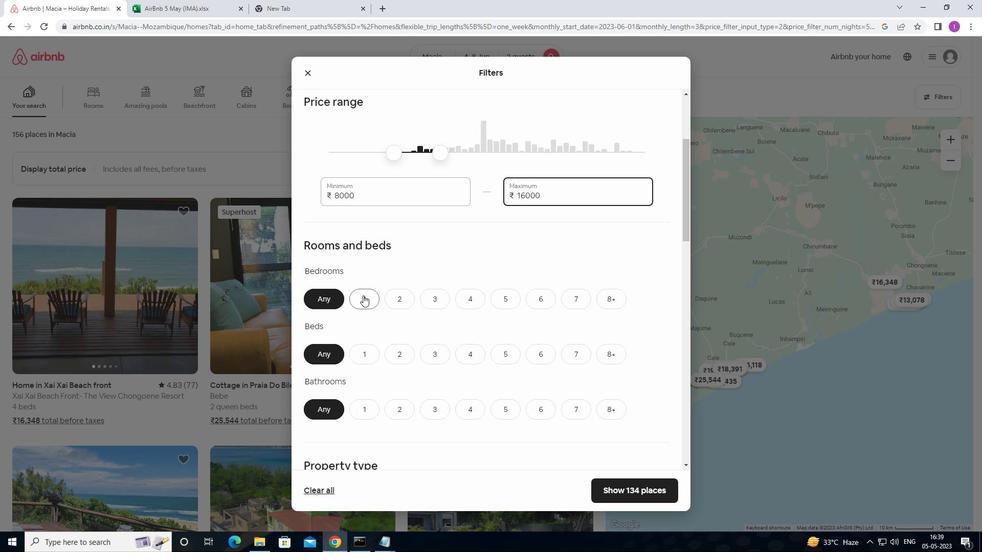 
Action: Mouse moved to (375, 356)
Screenshot: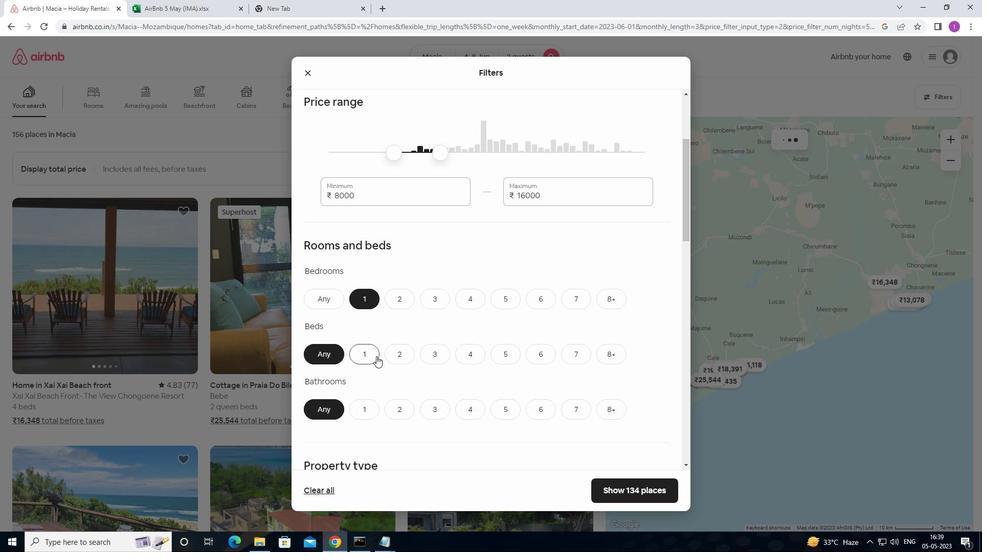 
Action: Mouse pressed left at (375, 356)
Screenshot: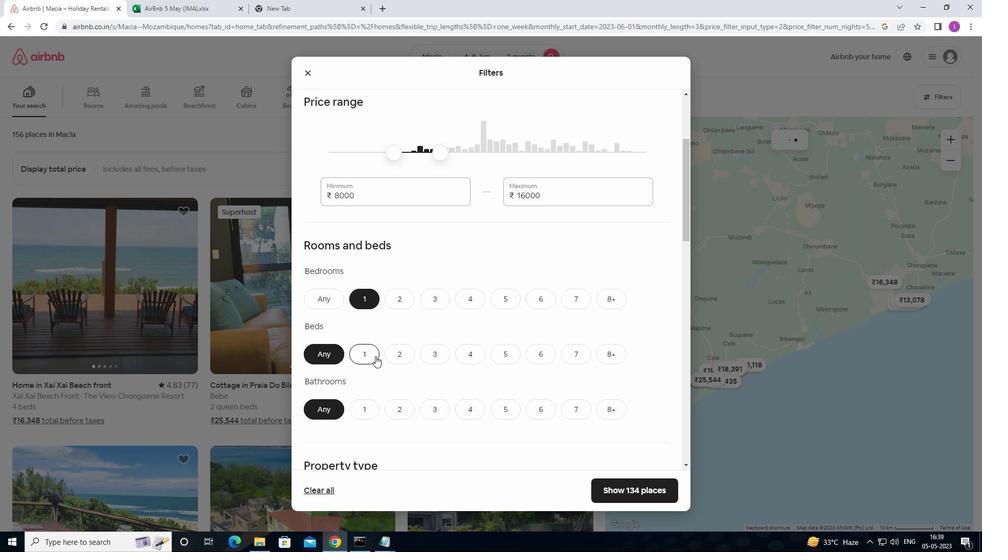 
Action: Mouse moved to (362, 407)
Screenshot: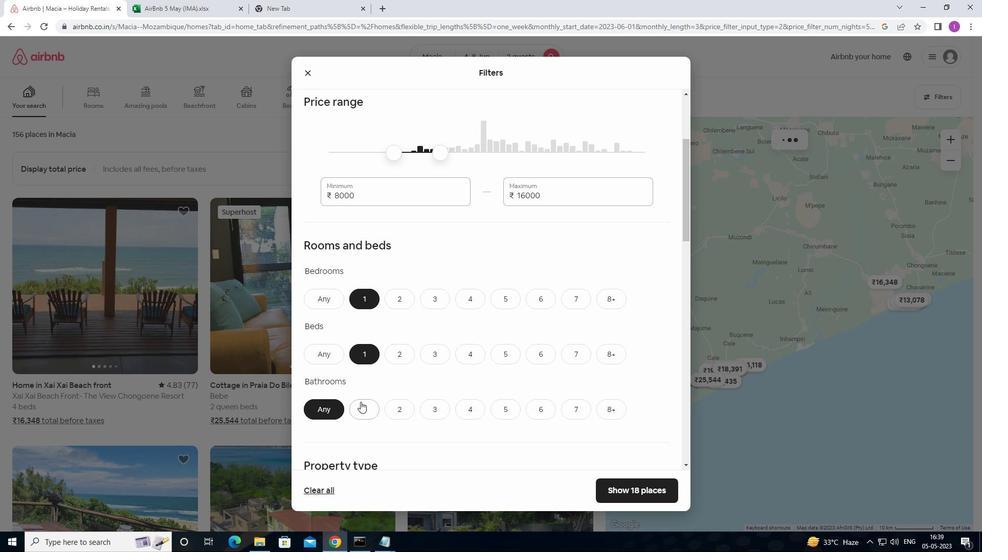 
Action: Mouse pressed left at (362, 407)
Screenshot: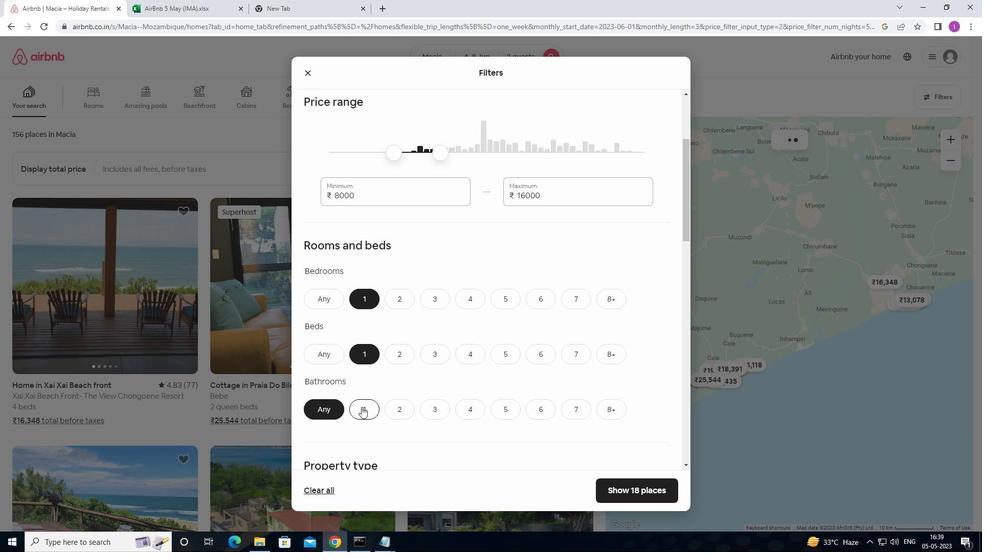 
Action: Mouse moved to (461, 362)
Screenshot: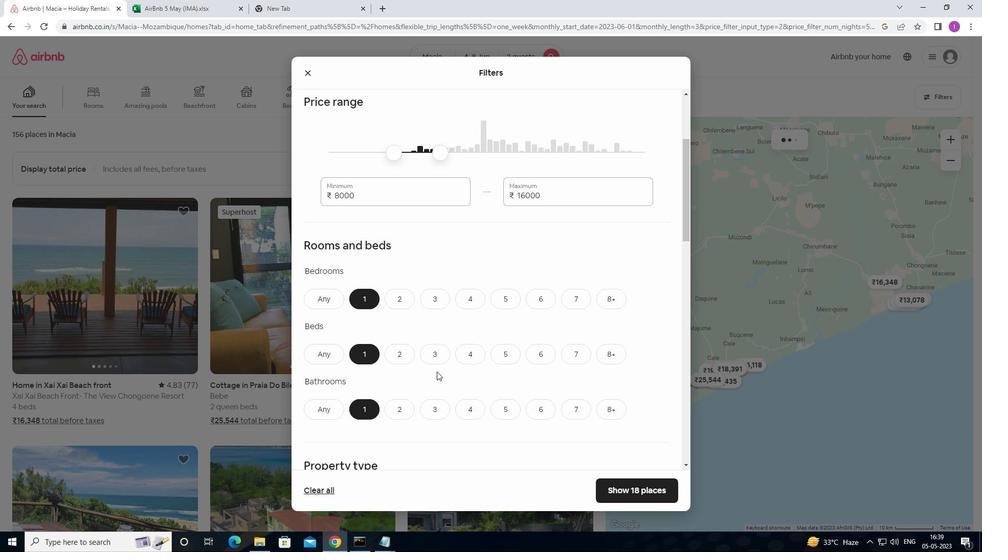 
Action: Mouse scrolled (461, 362) with delta (0, 0)
Screenshot: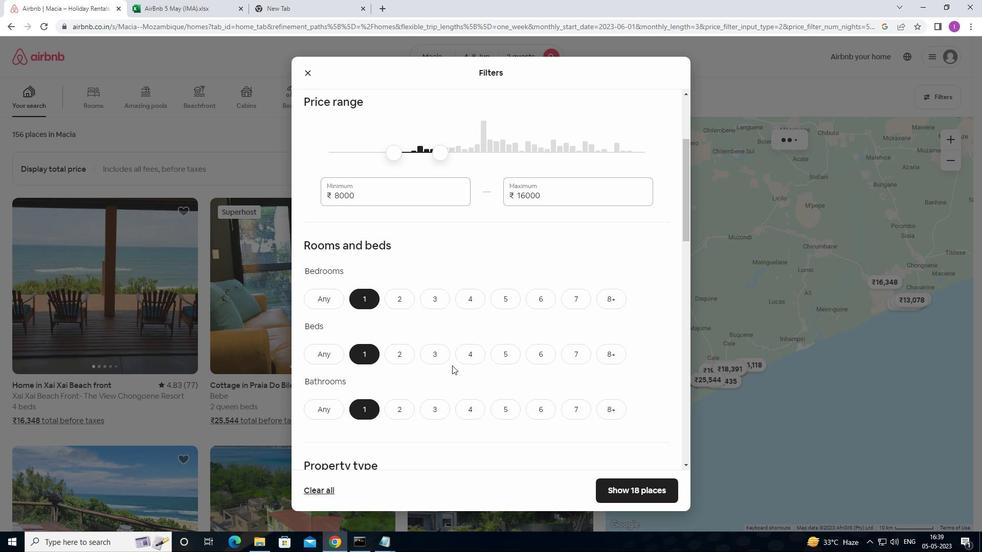 
Action: Mouse scrolled (461, 362) with delta (0, 0)
Screenshot: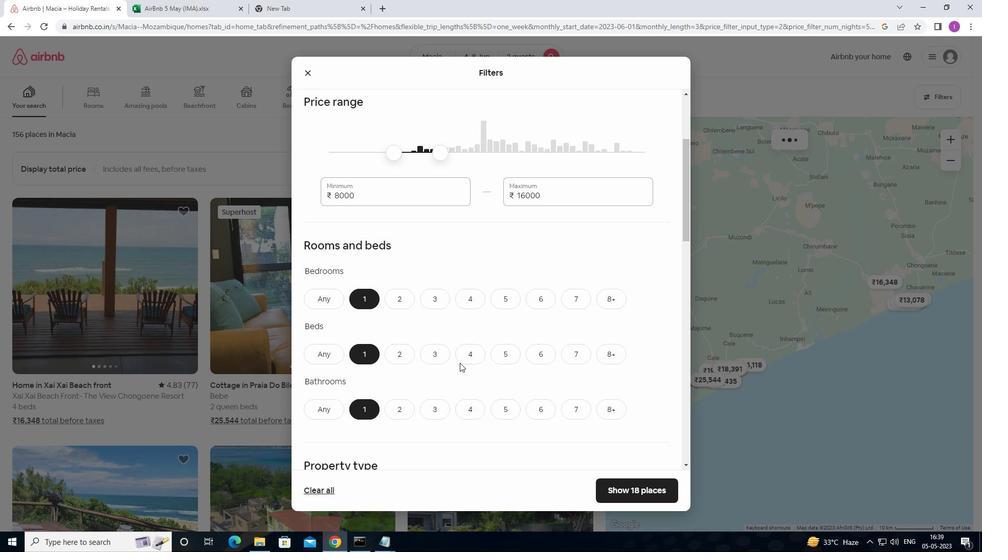 
Action: Mouse scrolled (461, 362) with delta (0, 0)
Screenshot: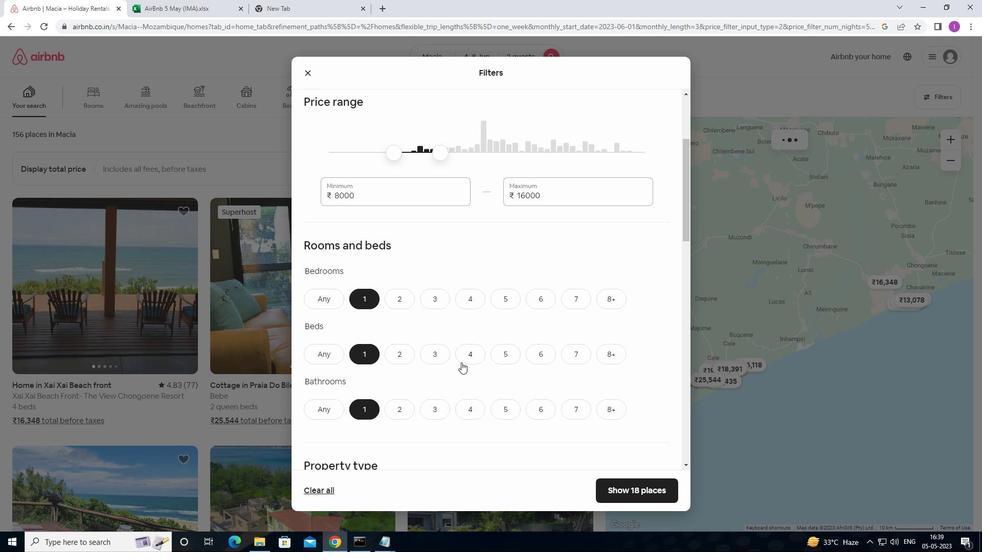 
Action: Mouse moved to (479, 356)
Screenshot: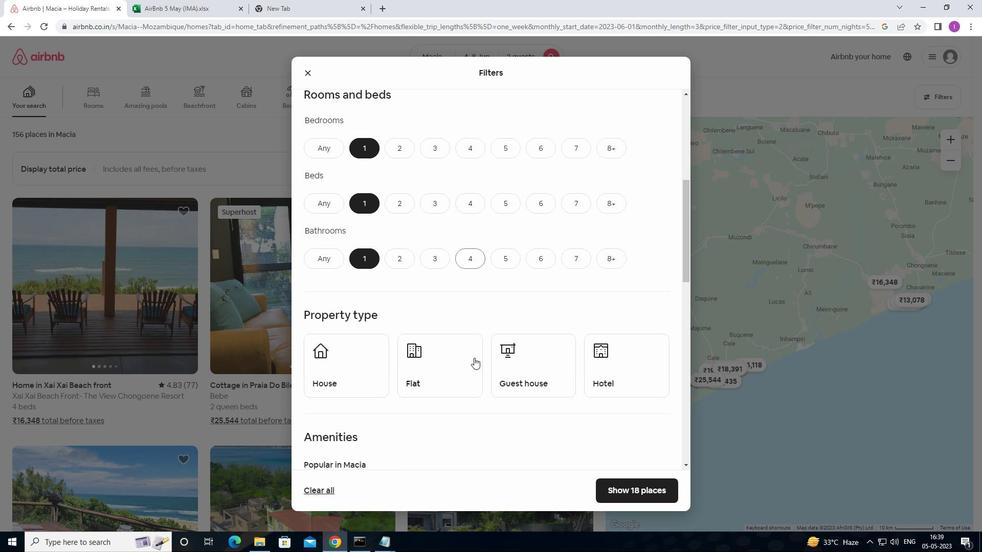 
Action: Mouse scrolled (479, 355) with delta (0, 0)
Screenshot: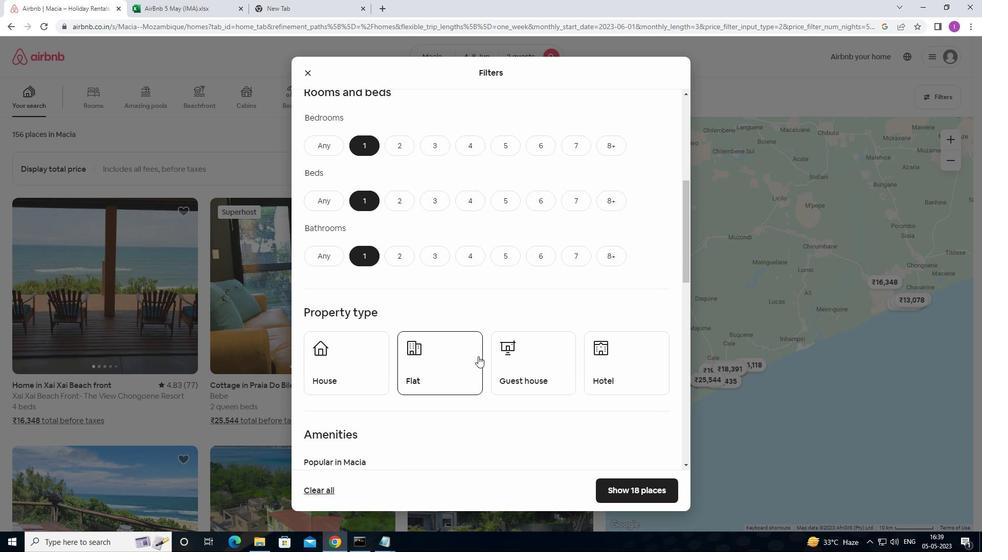 
Action: Mouse moved to (353, 332)
Screenshot: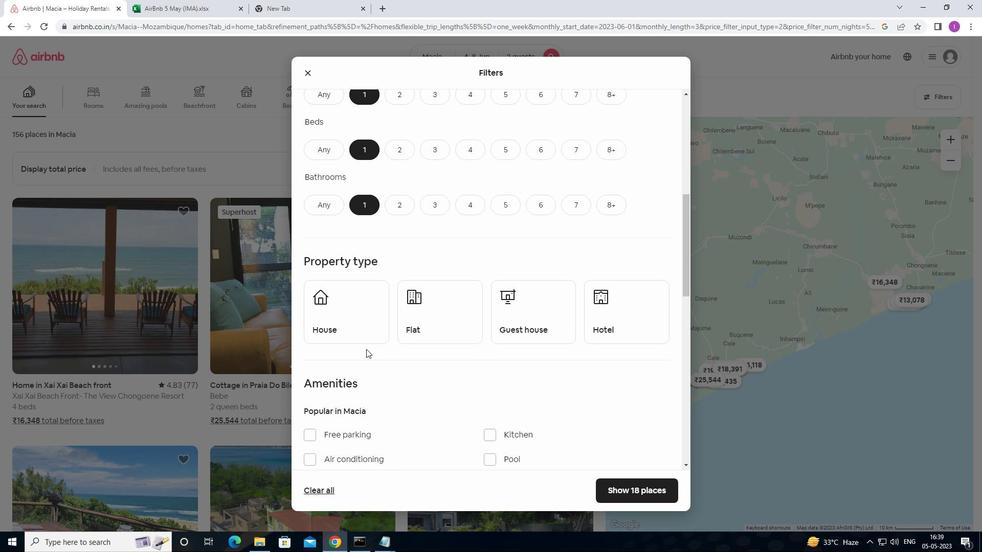 
Action: Mouse pressed left at (353, 332)
Screenshot: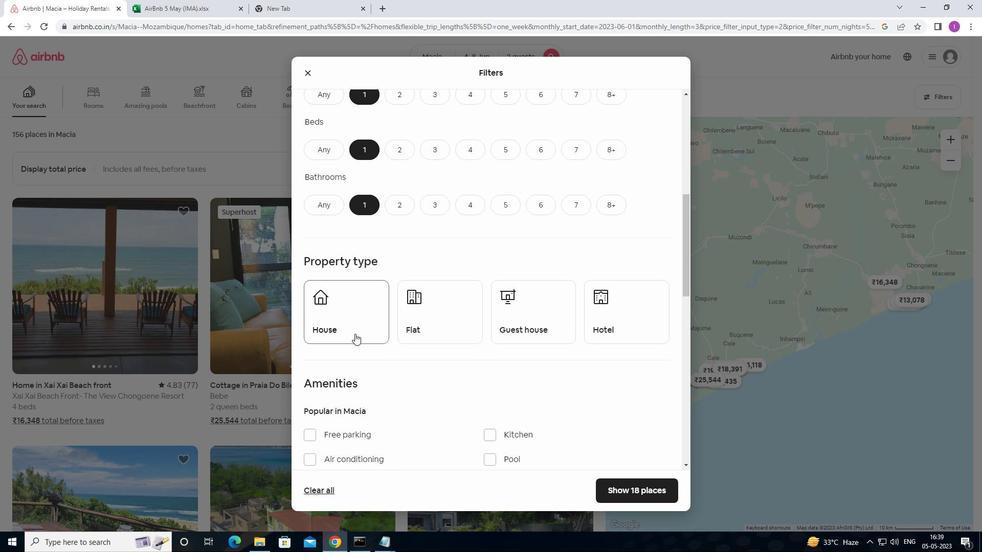 
Action: Mouse moved to (430, 321)
Screenshot: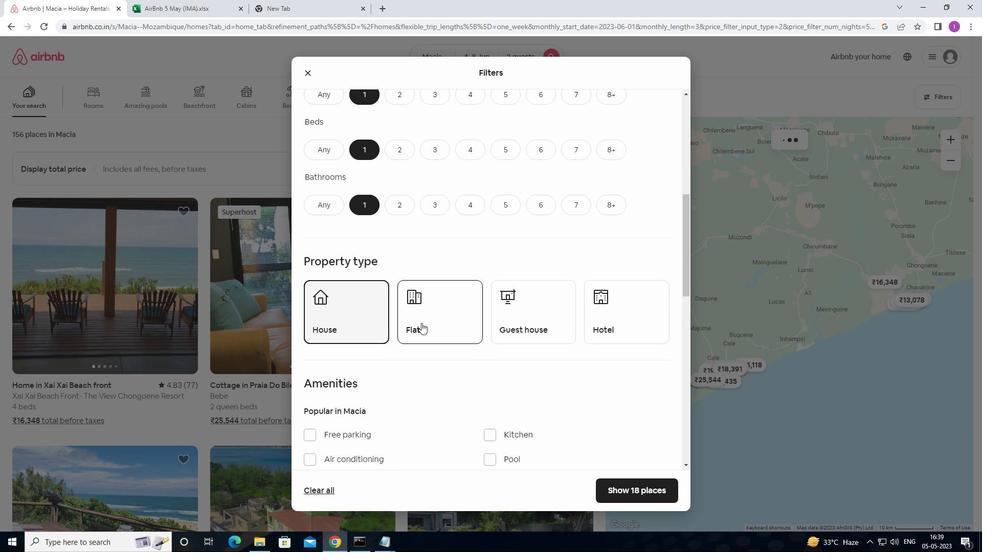 
Action: Mouse pressed left at (430, 321)
Screenshot: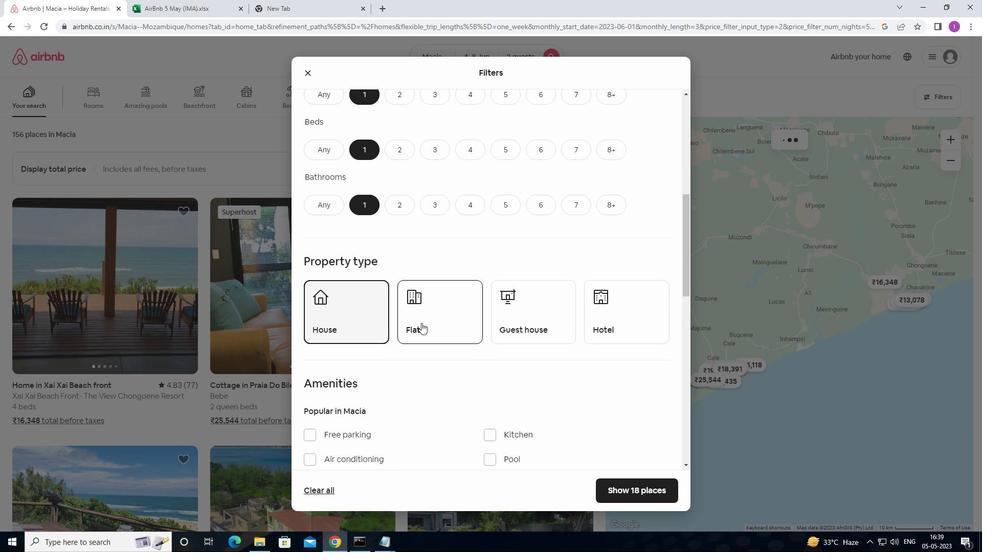 
Action: Mouse moved to (516, 319)
Screenshot: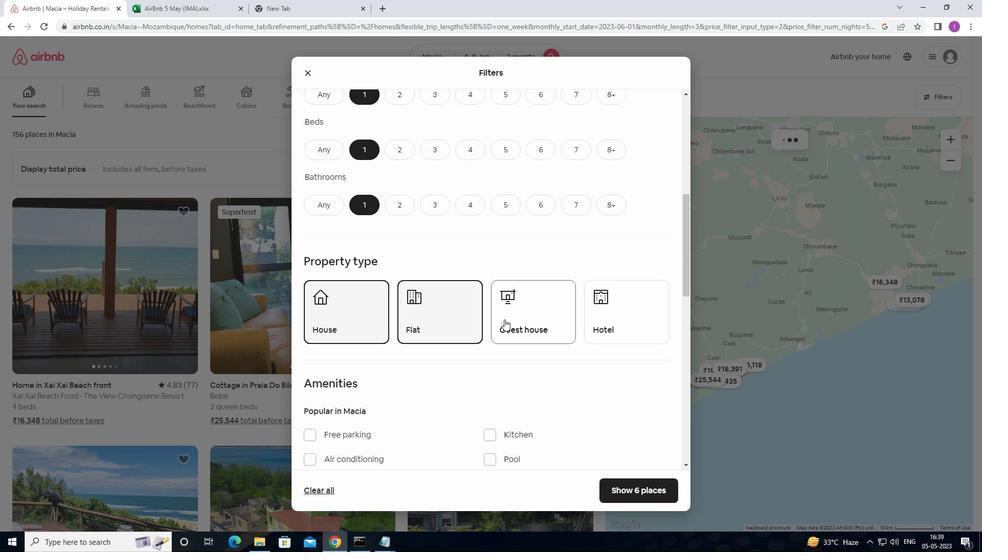 
Action: Mouse pressed left at (516, 319)
Screenshot: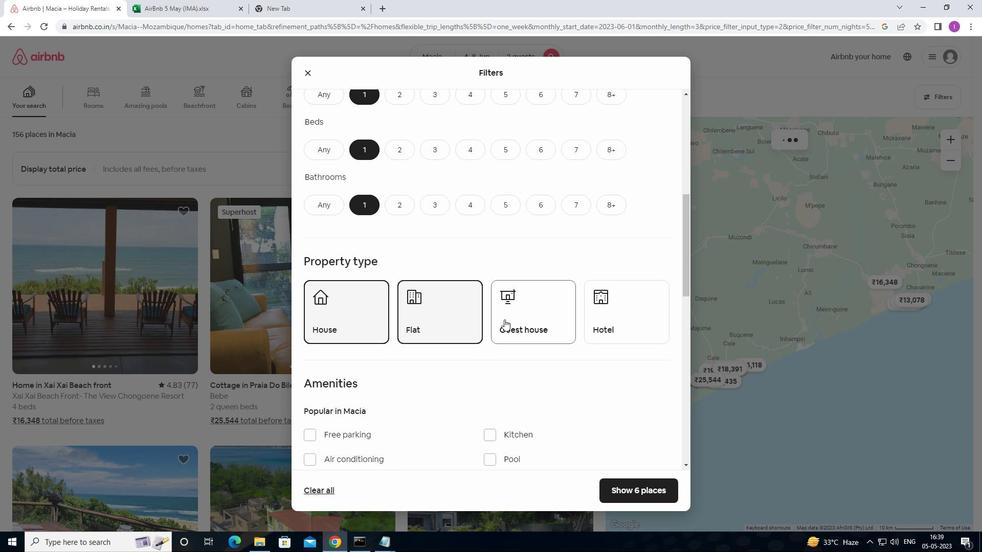 
Action: Mouse moved to (624, 336)
Screenshot: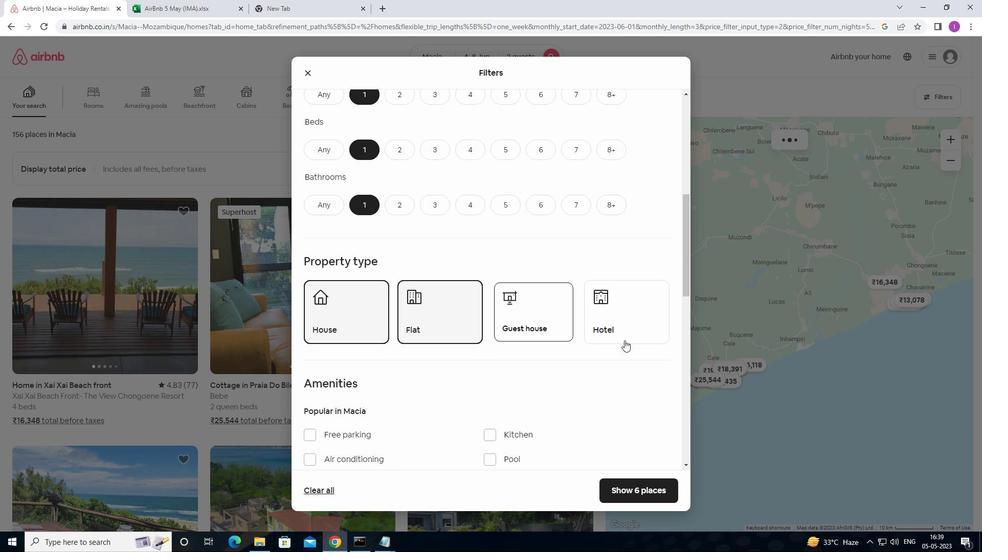
Action: Mouse pressed left at (624, 336)
Screenshot: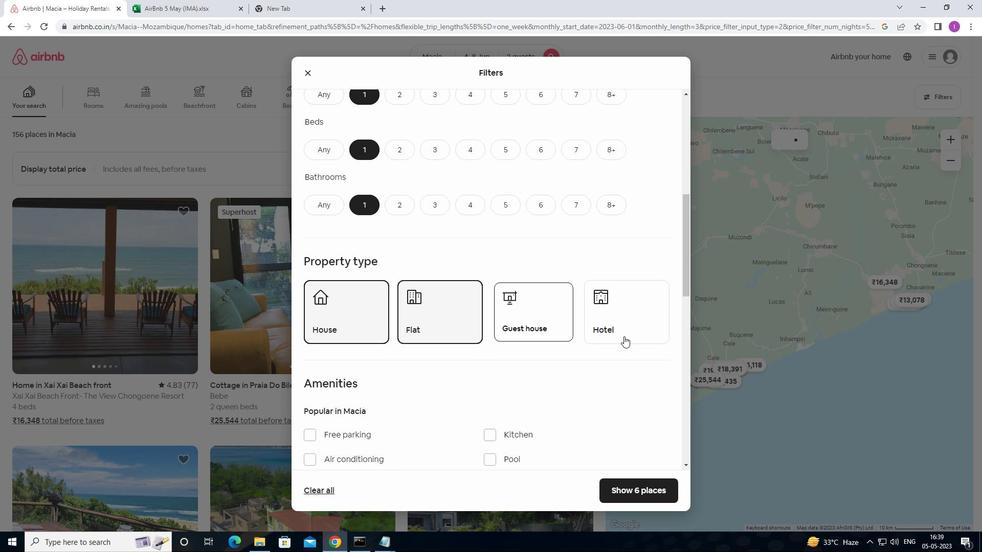 
Action: Mouse moved to (563, 386)
Screenshot: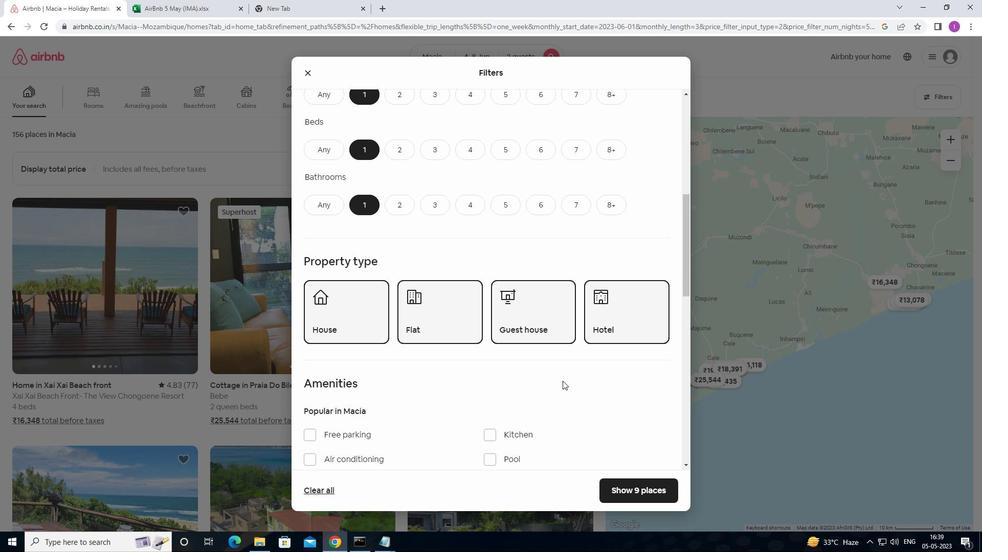 
Action: Mouse scrolled (563, 385) with delta (0, 0)
Screenshot: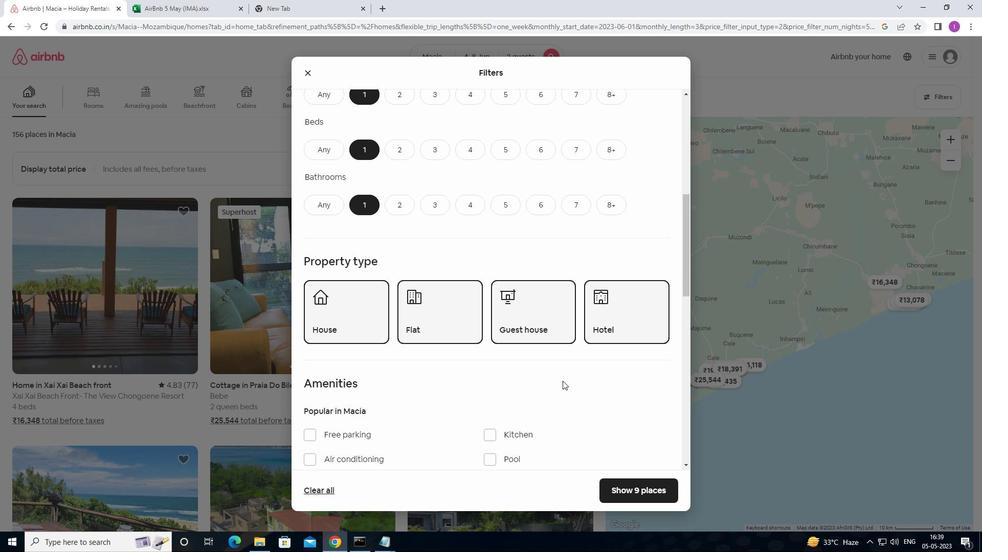 
Action: Mouse moved to (507, 387)
Screenshot: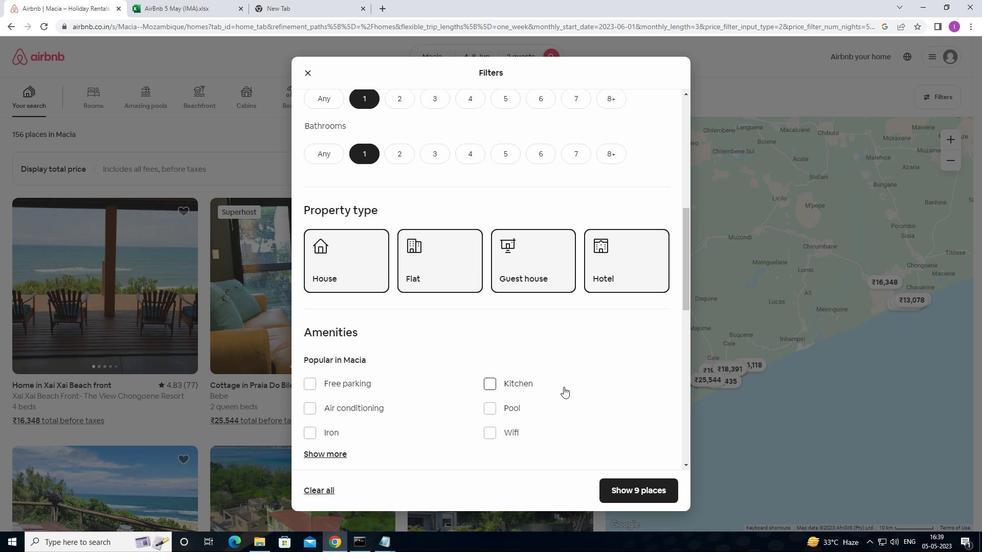 
Action: Mouse scrolled (507, 387) with delta (0, 0)
Screenshot: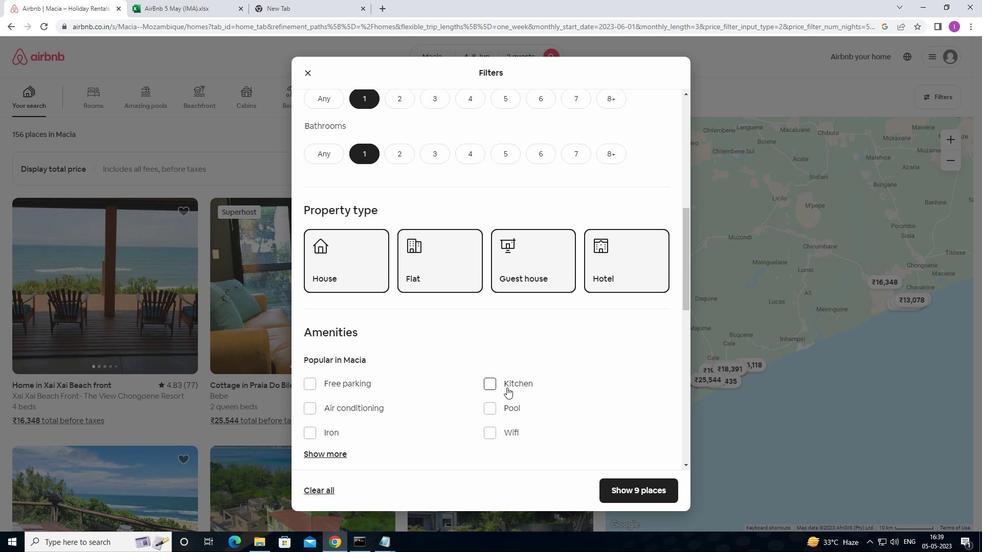 
Action: Mouse scrolled (507, 387) with delta (0, 0)
Screenshot: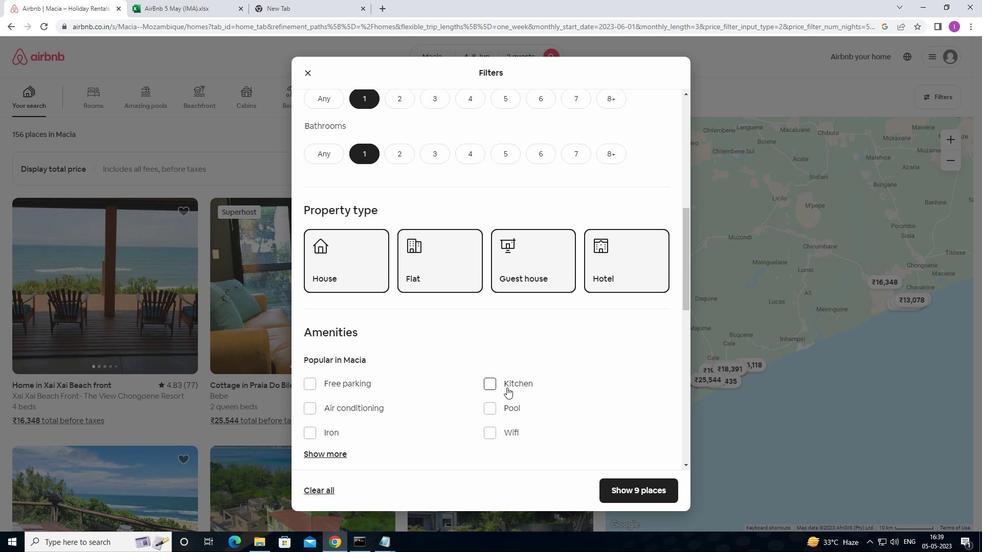 
Action: Mouse moved to (320, 365)
Screenshot: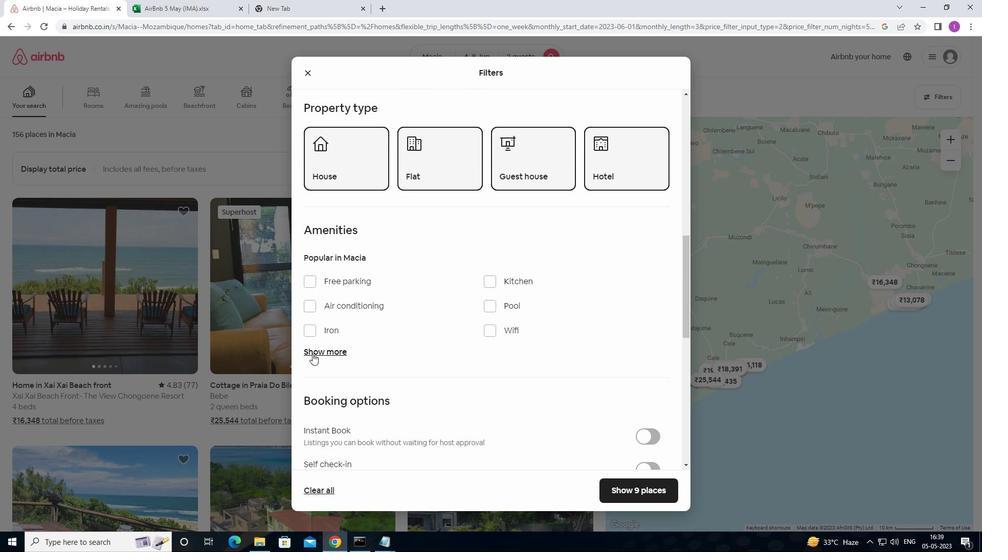 
Action: Mouse scrolled (320, 364) with delta (0, 0)
Screenshot: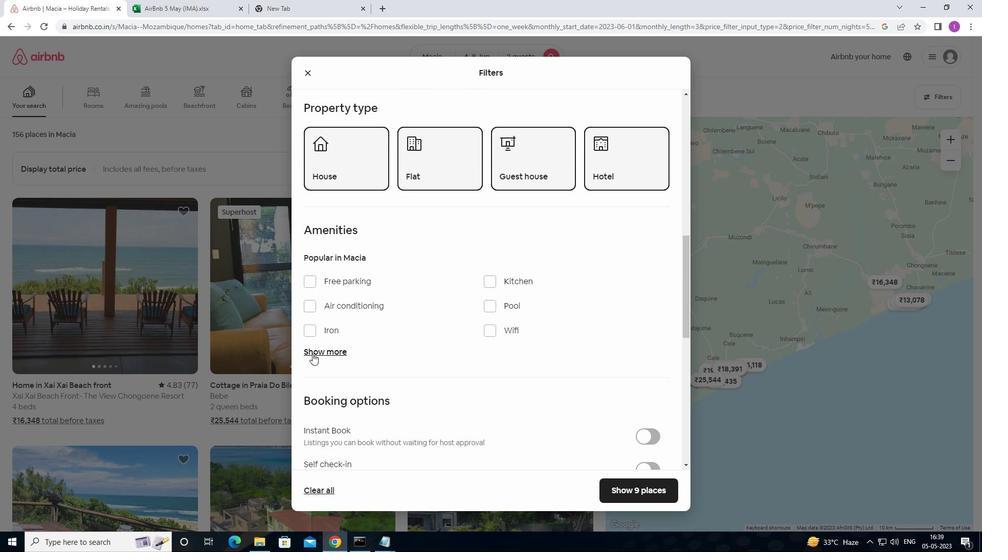 
Action: Mouse moved to (321, 368)
Screenshot: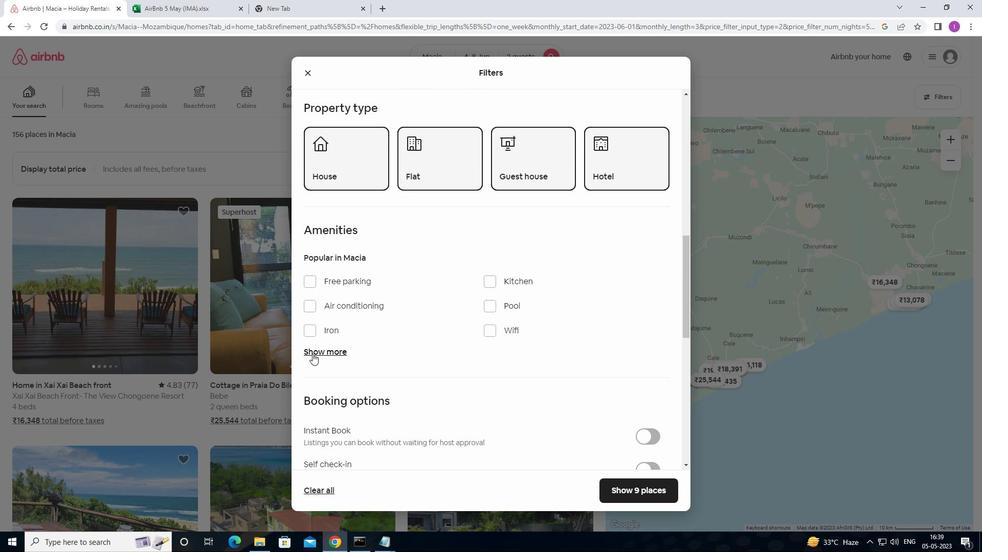 
Action: Mouse scrolled (321, 367) with delta (0, 0)
Screenshot: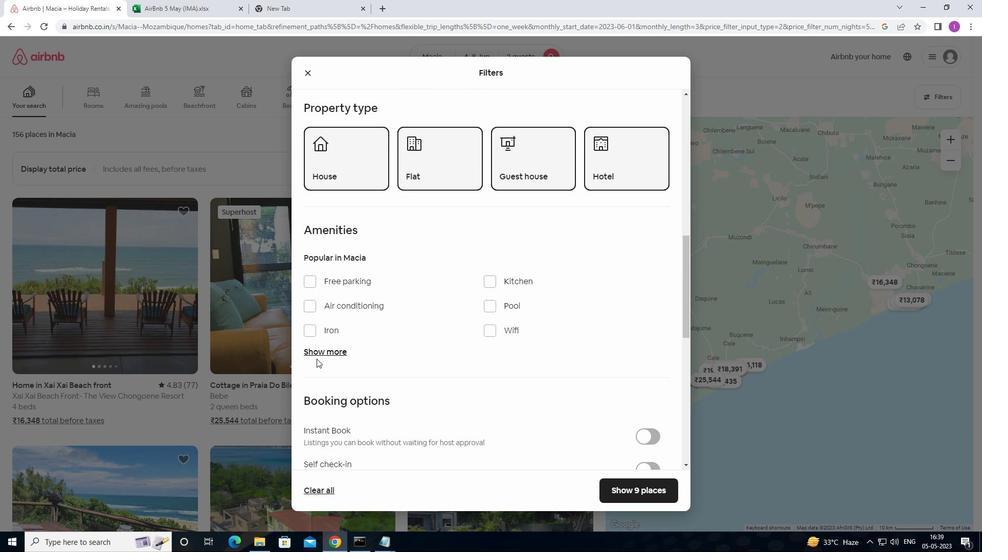 
Action: Mouse moved to (654, 369)
Screenshot: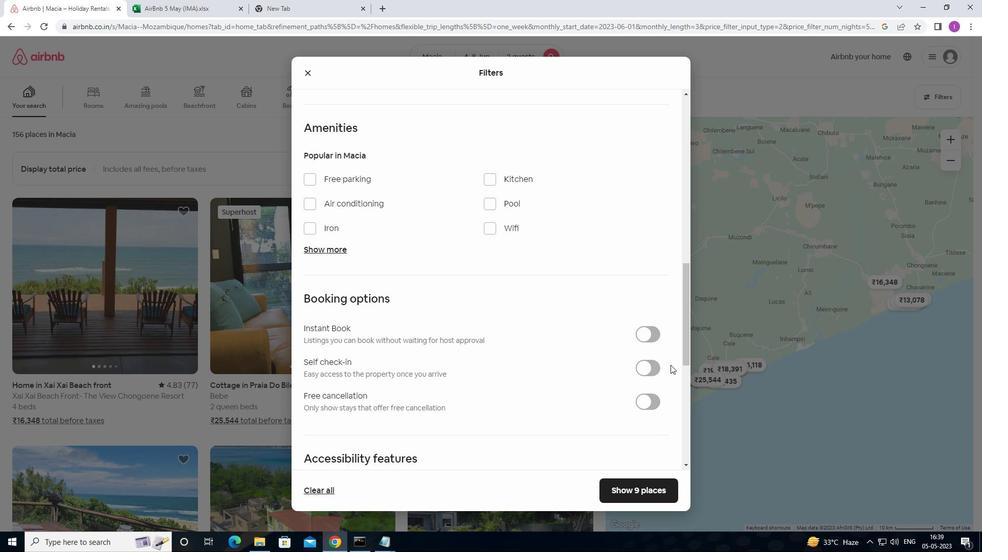 
Action: Mouse pressed left at (654, 369)
Screenshot: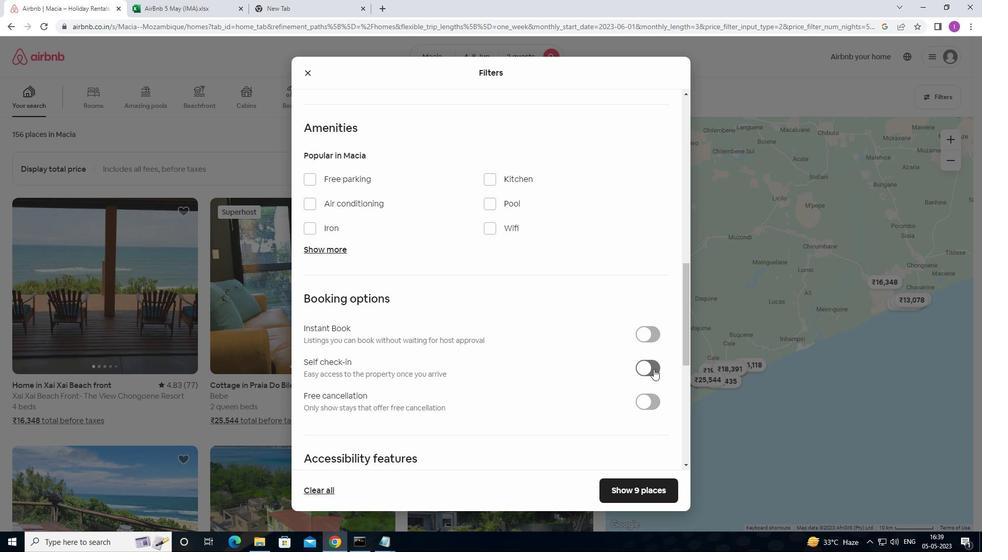 
Action: Mouse moved to (486, 387)
Screenshot: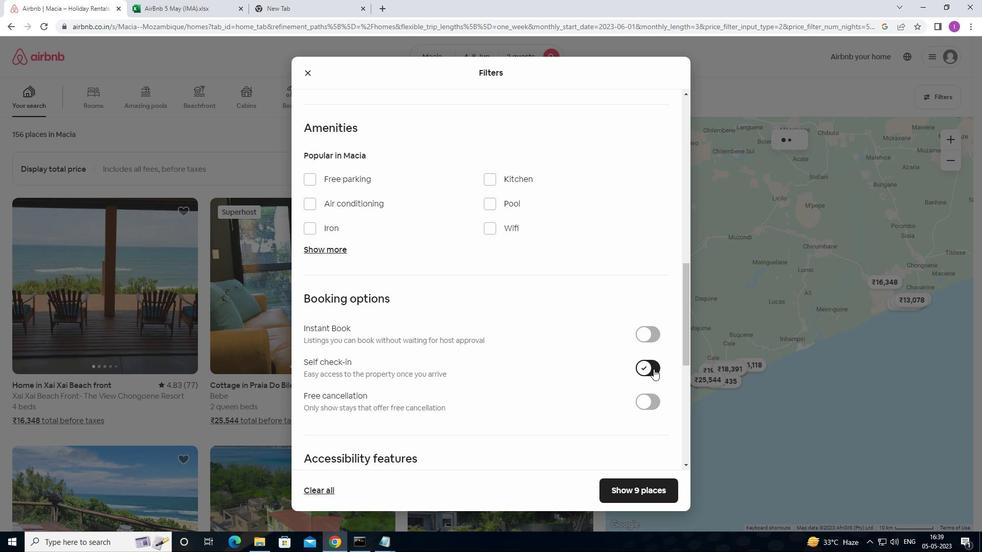 
Action: Mouse scrolled (486, 387) with delta (0, 0)
Screenshot: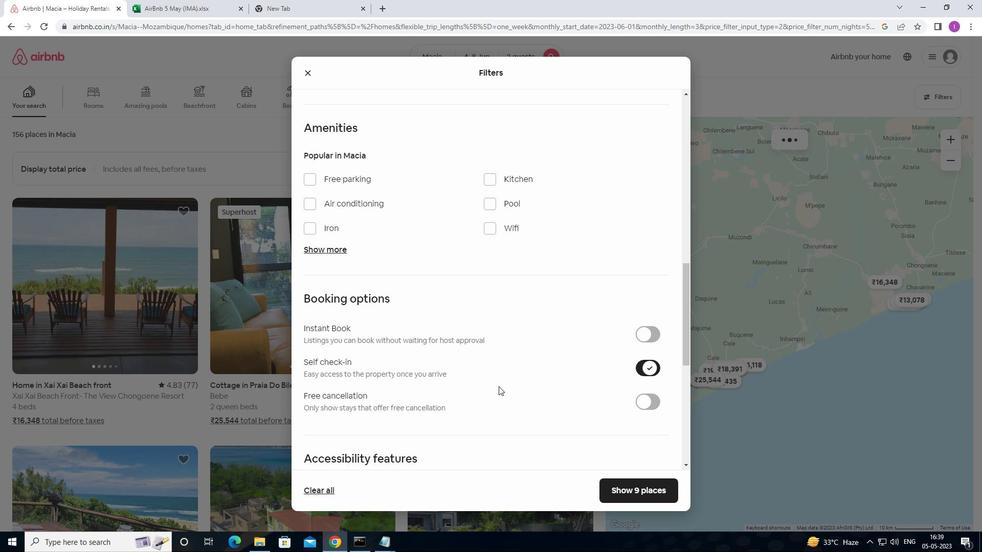 
Action: Mouse scrolled (486, 387) with delta (0, 0)
Screenshot: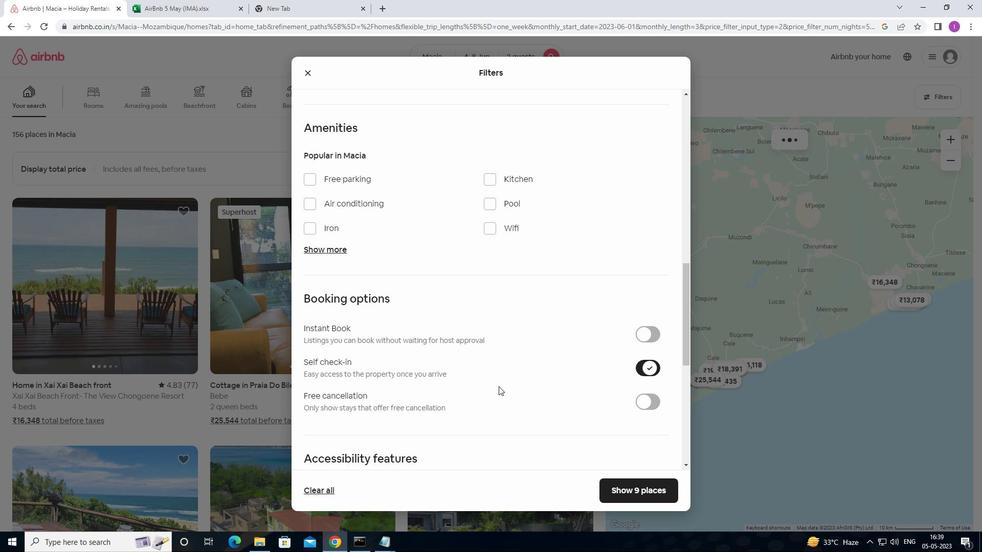 
Action: Mouse moved to (486, 388)
Screenshot: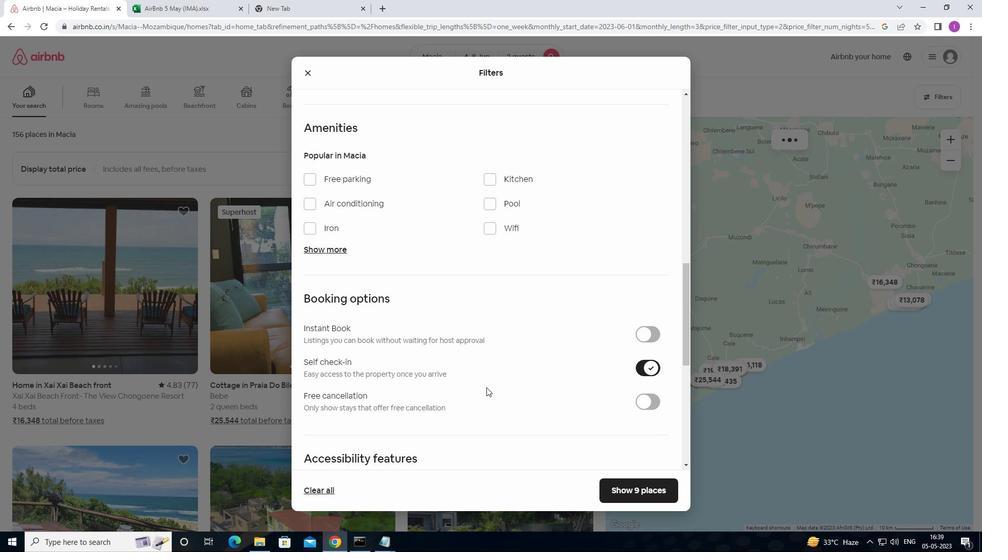 
Action: Mouse scrolled (486, 387) with delta (0, 0)
Screenshot: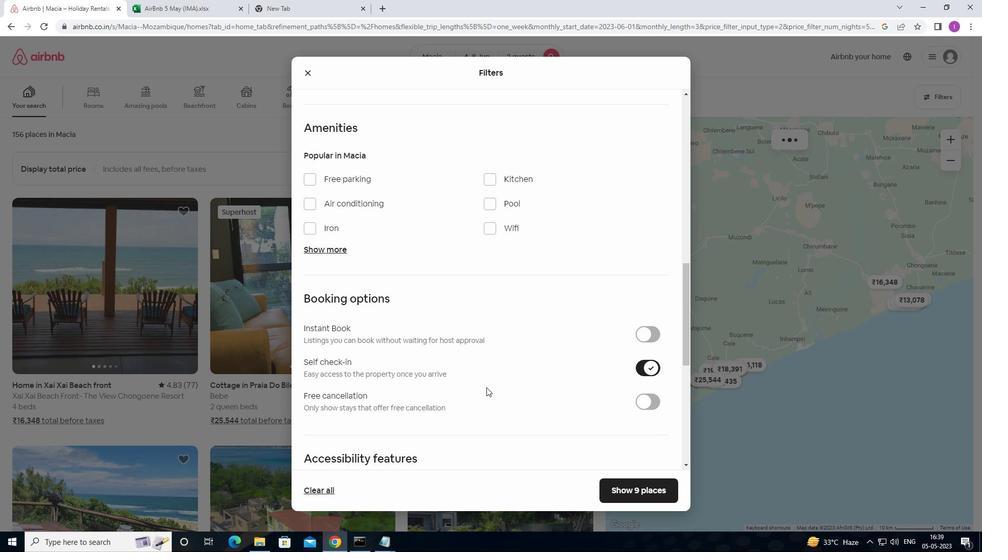 
Action: Mouse scrolled (486, 387) with delta (0, 0)
Screenshot: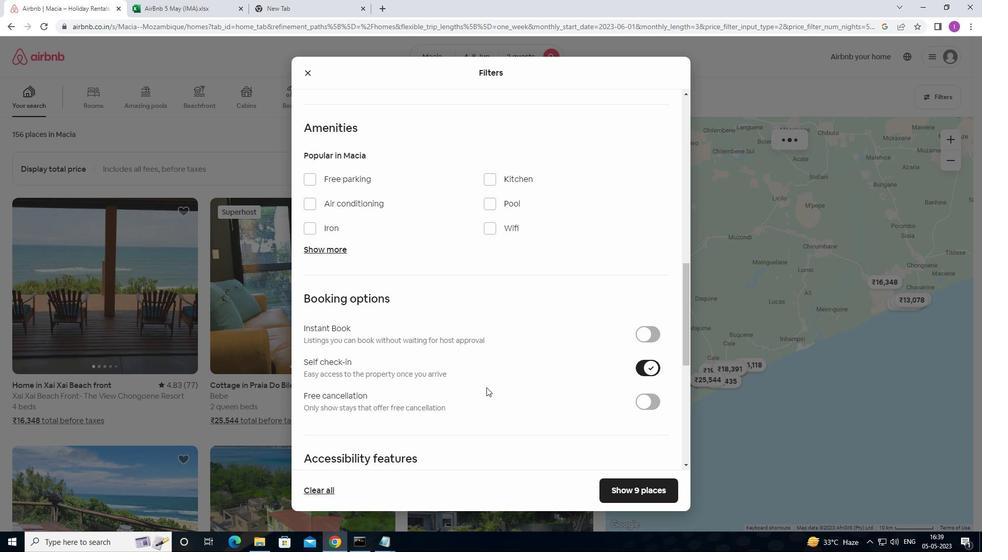 
Action: Mouse scrolled (486, 387) with delta (0, 0)
Screenshot: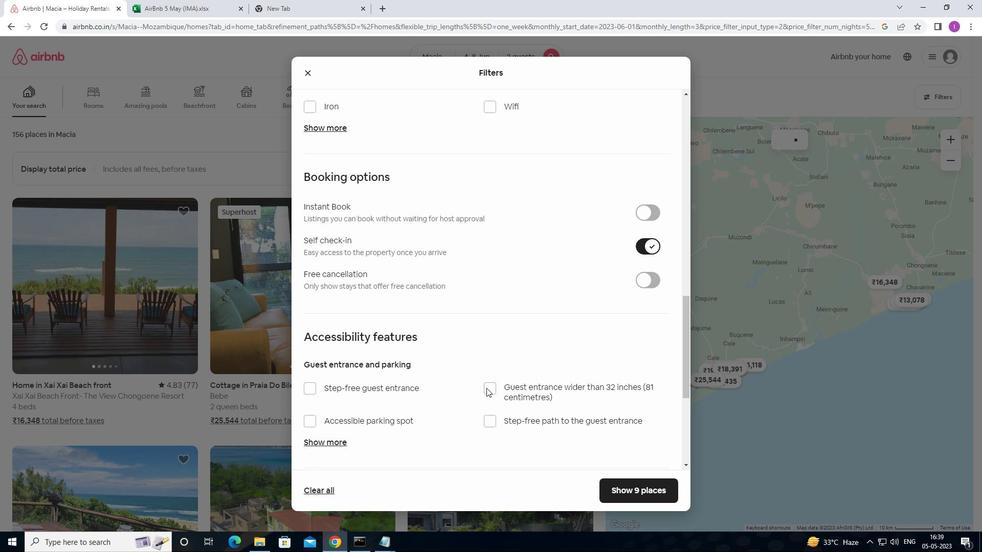 
Action: Mouse moved to (486, 388)
Screenshot: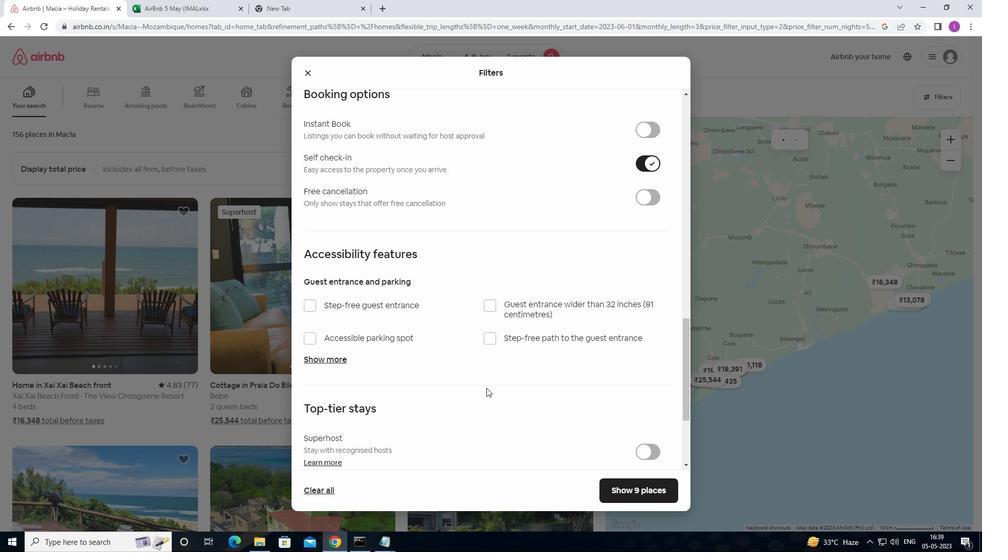 
Action: Mouse scrolled (486, 387) with delta (0, 0)
Screenshot: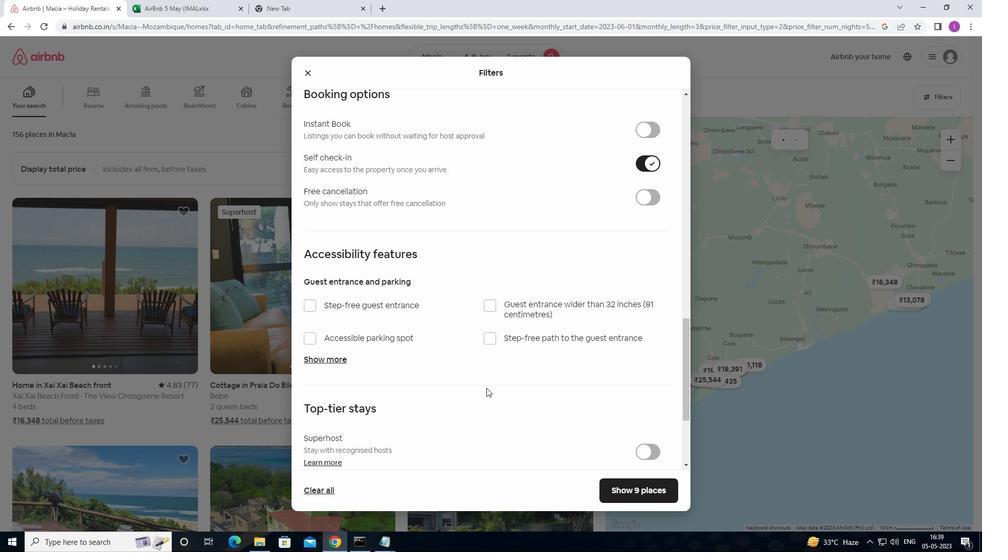 
Action: Mouse scrolled (486, 387) with delta (0, 0)
Screenshot: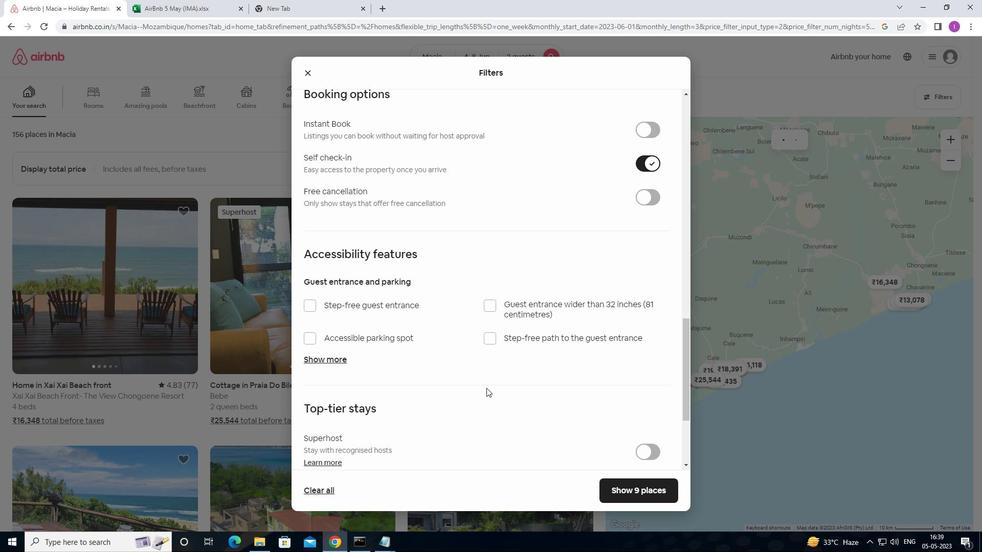 
Action: Mouse scrolled (486, 387) with delta (0, 0)
Screenshot: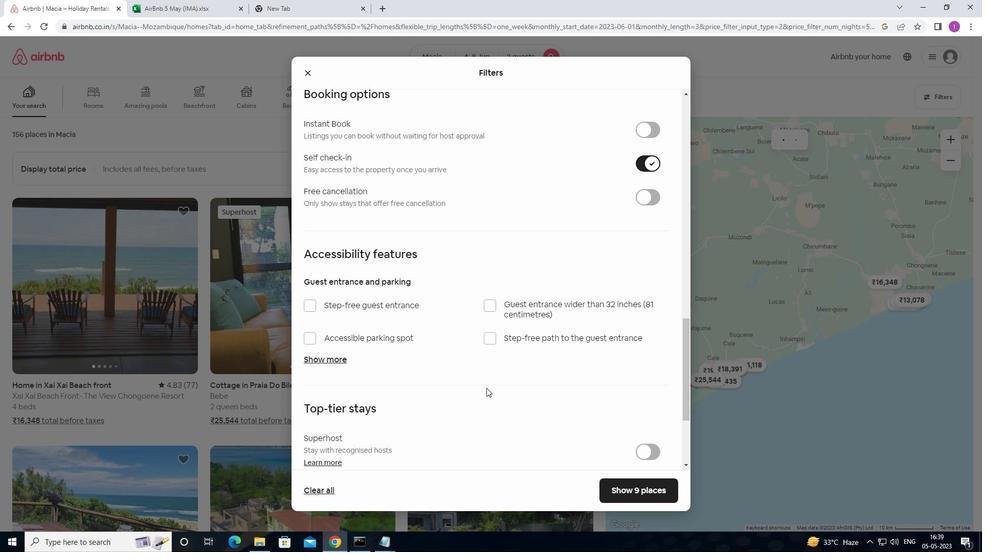
Action: Mouse moved to (462, 396)
Screenshot: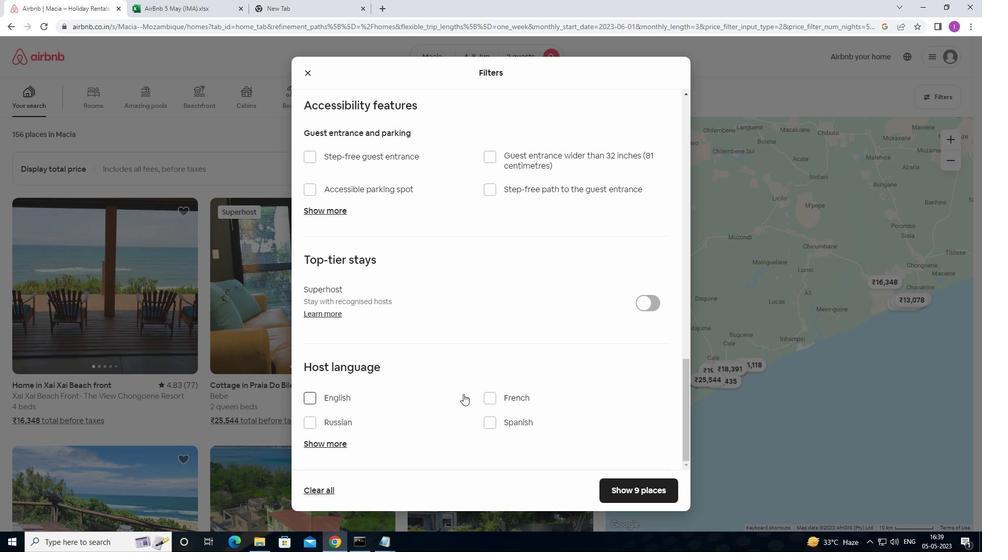
Action: Mouse scrolled (462, 395) with delta (0, 0)
Screenshot: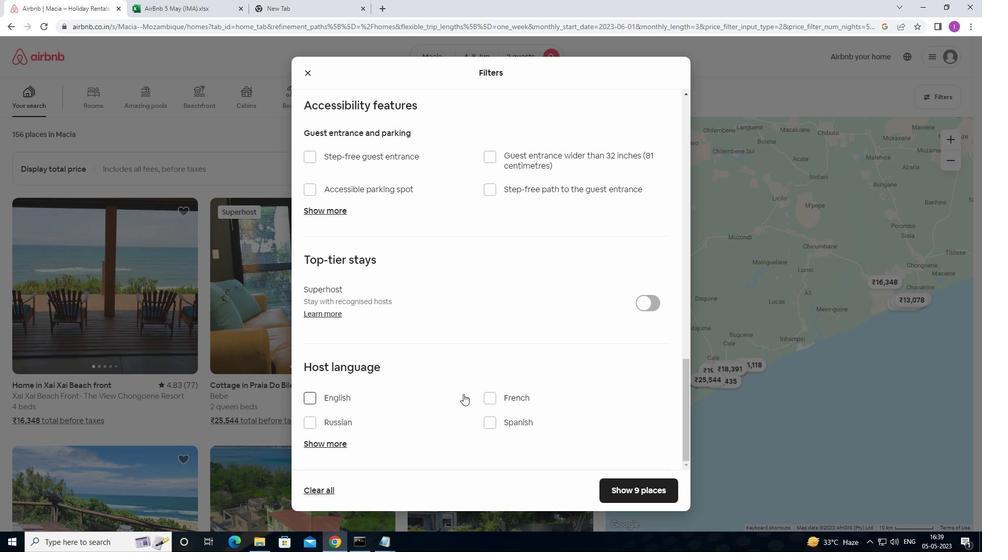 
Action: Mouse moved to (462, 396)
Screenshot: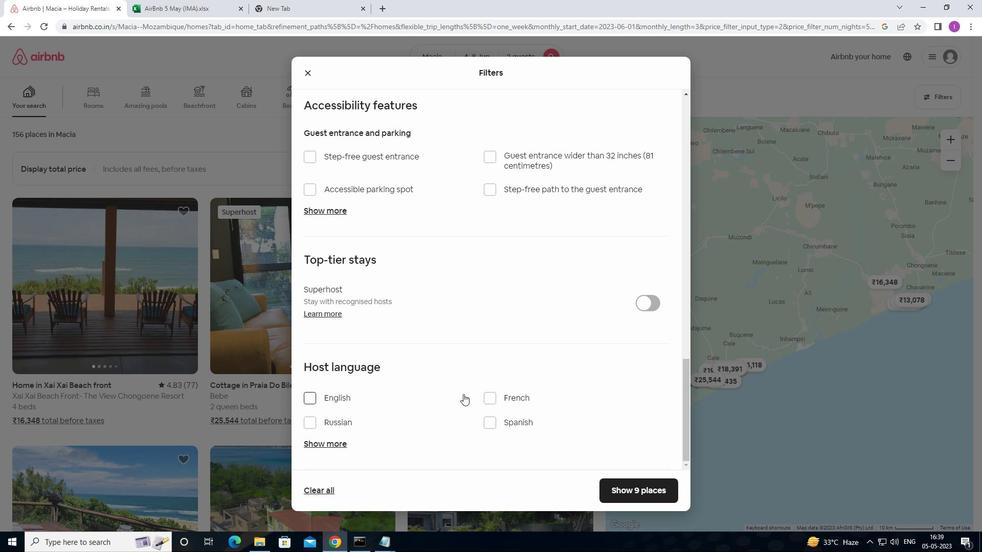 
Action: Mouse scrolled (462, 396) with delta (0, 0)
Screenshot: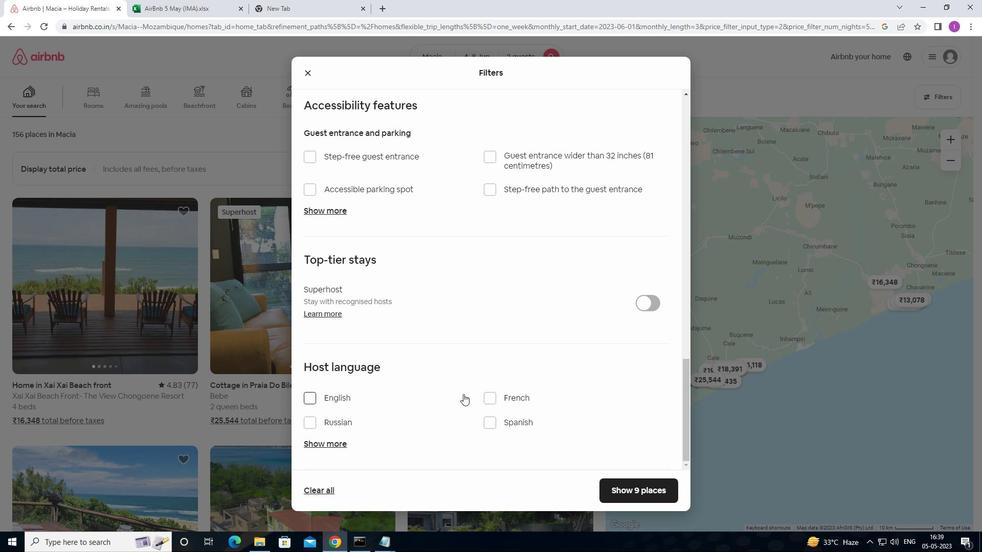 
Action: Mouse scrolled (462, 396) with delta (0, 0)
Screenshot: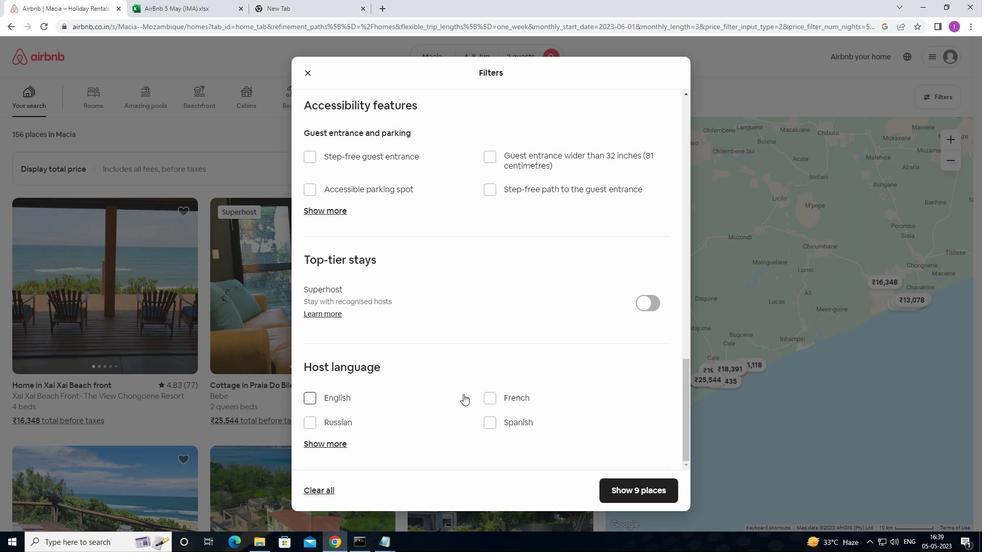 
Action: Mouse moved to (462, 397)
Screenshot: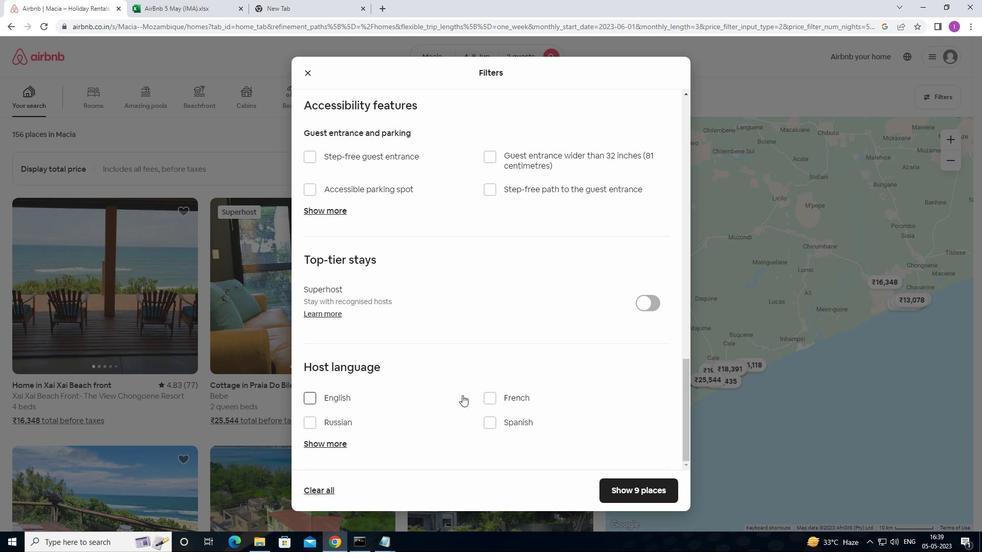 
Action: Mouse scrolled (462, 397) with delta (0, 0)
Screenshot: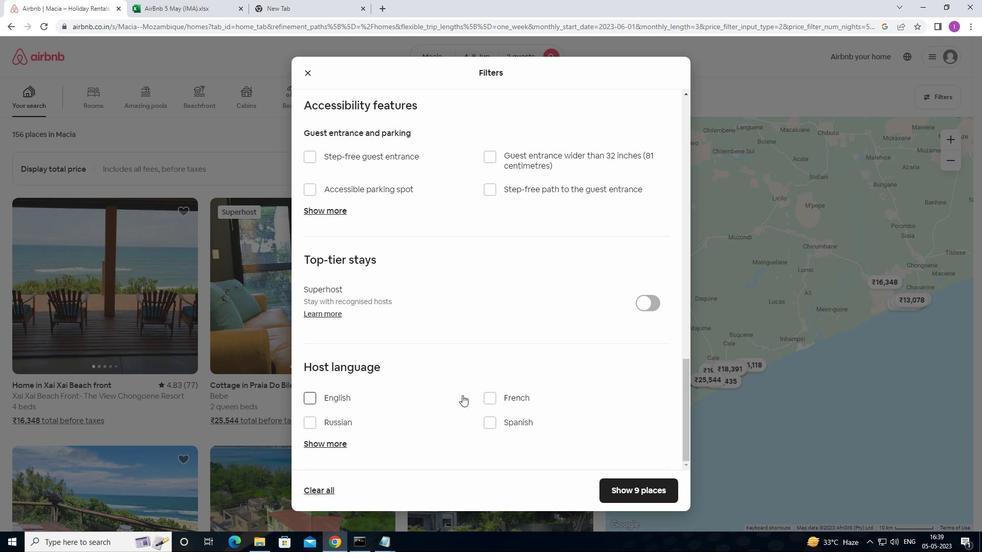 
Action: Mouse moved to (313, 397)
Screenshot: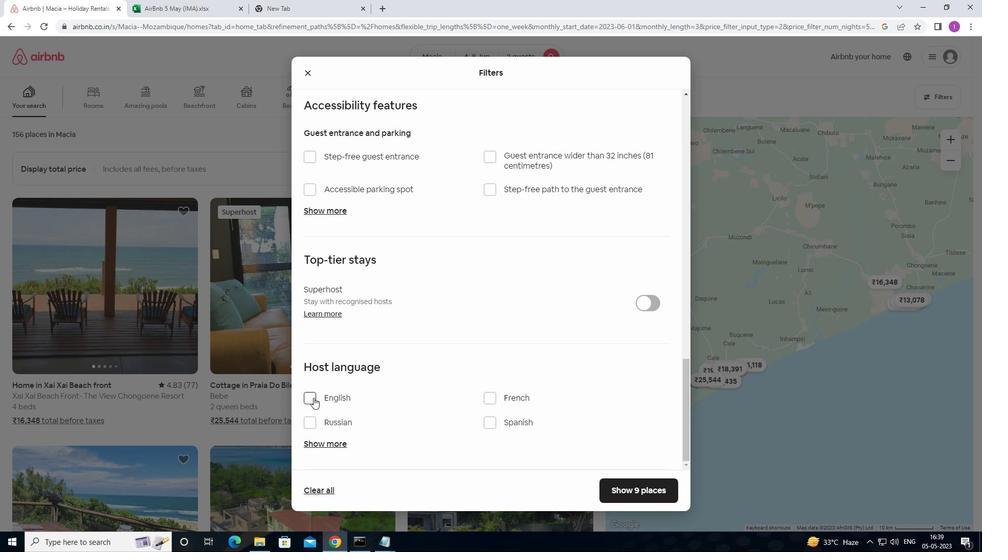 
Action: Mouse pressed left at (313, 397)
Screenshot: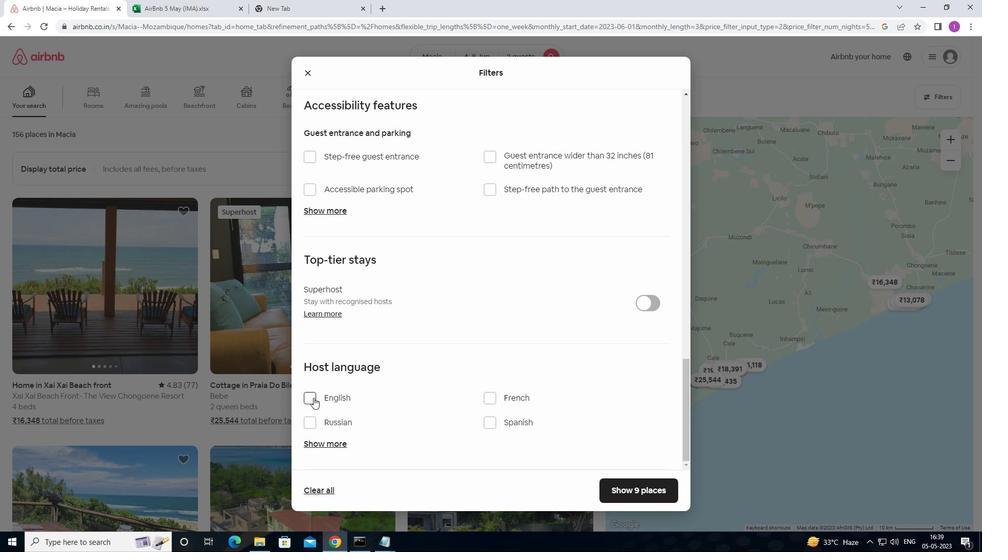 
Action: Mouse moved to (625, 487)
Screenshot: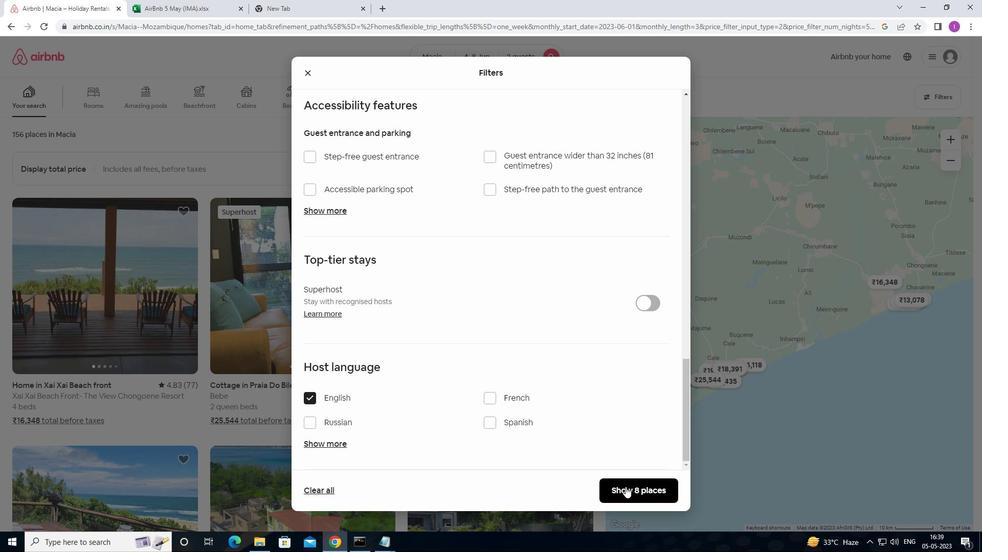 
Action: Mouse pressed left at (625, 487)
Screenshot: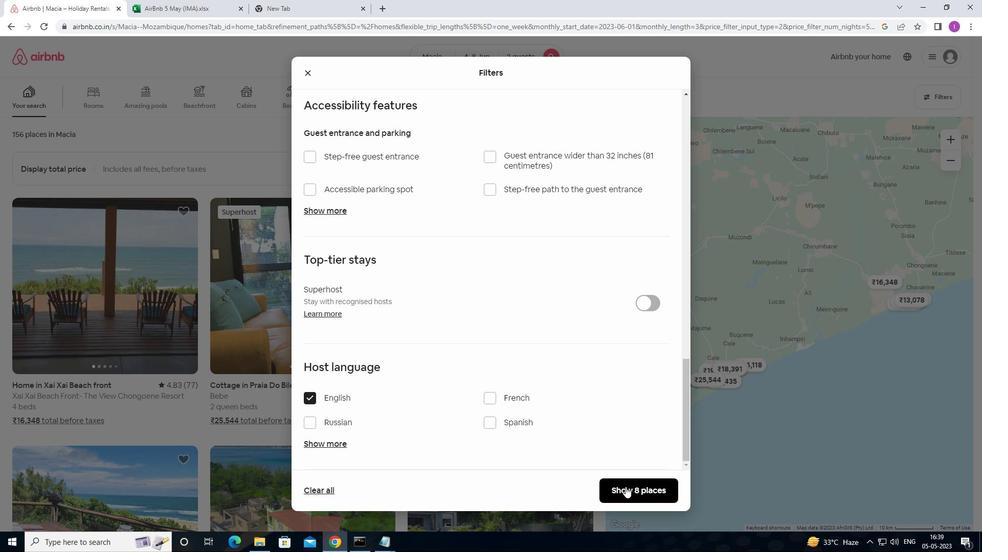 
Action: Mouse moved to (678, 449)
Screenshot: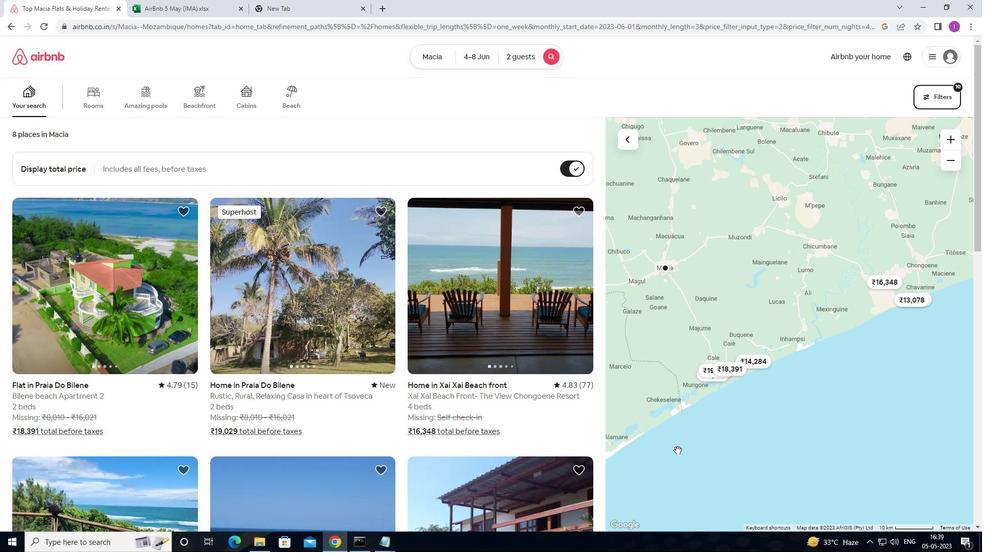 
